 Task: Add an event with the title Third Lunch and Learn: Public Speaking Skills, date ''2024/05/02'', time 11:00and add a description: The team may use predefined quality metrics and measurements to quantitatively assess the quality of project deliverables and processes. These metrics could include defect rates, customer satisfaction surveys, performance benchmarks, or adherence to project timelines and budgets.Mark the tasks as Completed , logged in from the account softage.4@softage.netand send the event invitation to softage.8@softage.net and softage.9@softage.net. Set a reminder for the event Every weekday(Monday to Friday)
Action: Mouse moved to (80, 111)
Screenshot: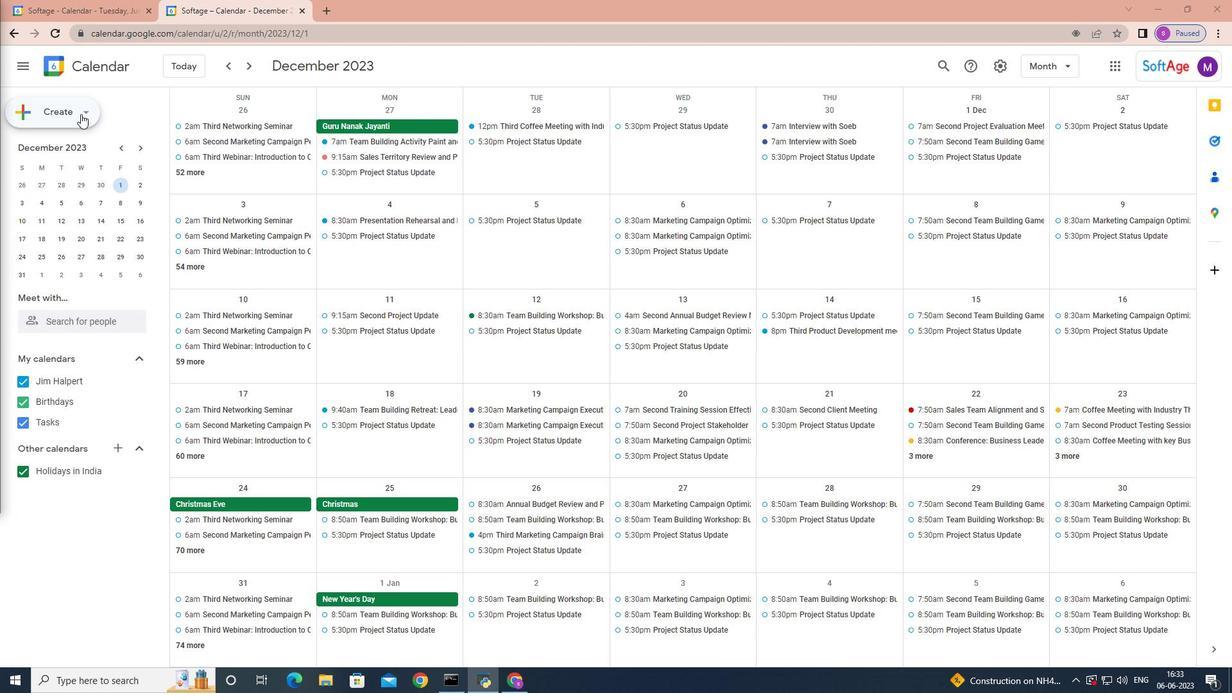 
Action: Mouse pressed left at (80, 111)
Screenshot: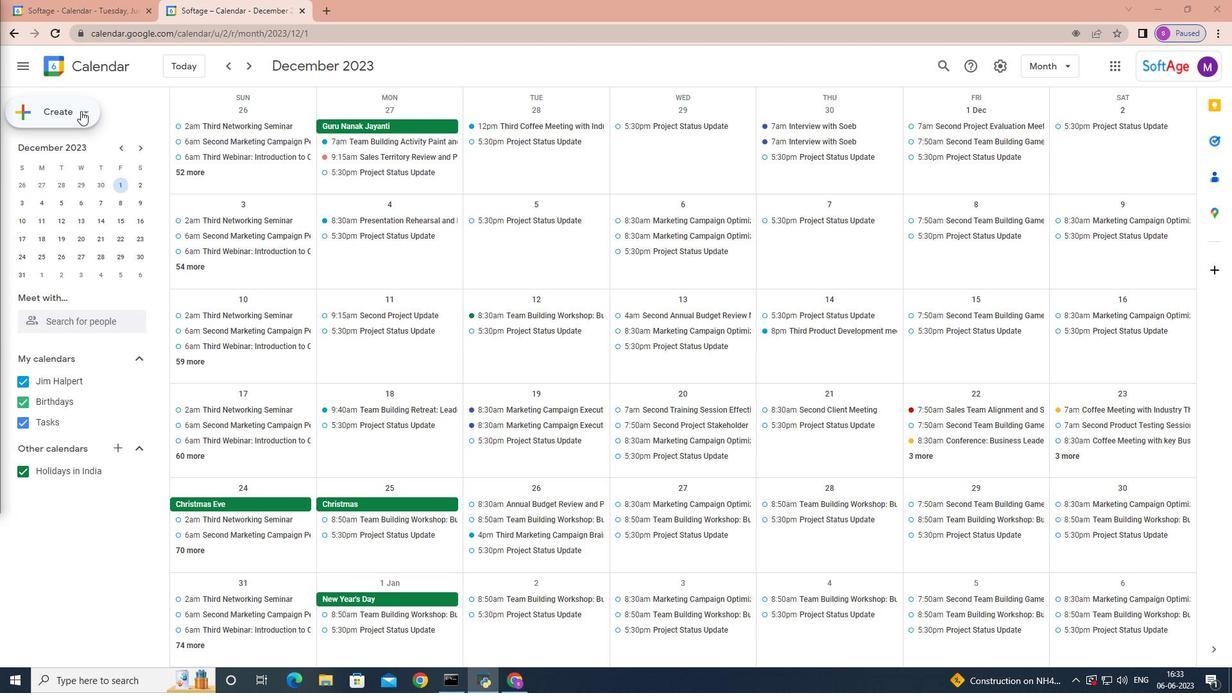 
Action: Mouse moved to (72, 152)
Screenshot: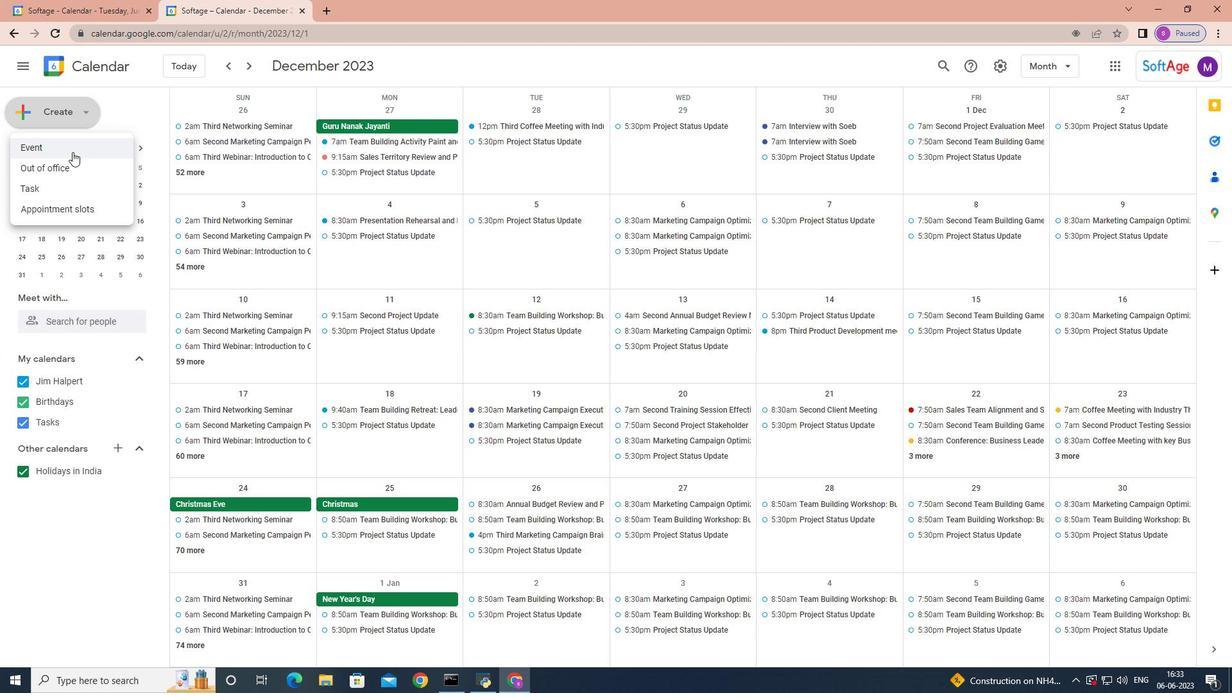 
Action: Mouse pressed left at (72, 152)
Screenshot: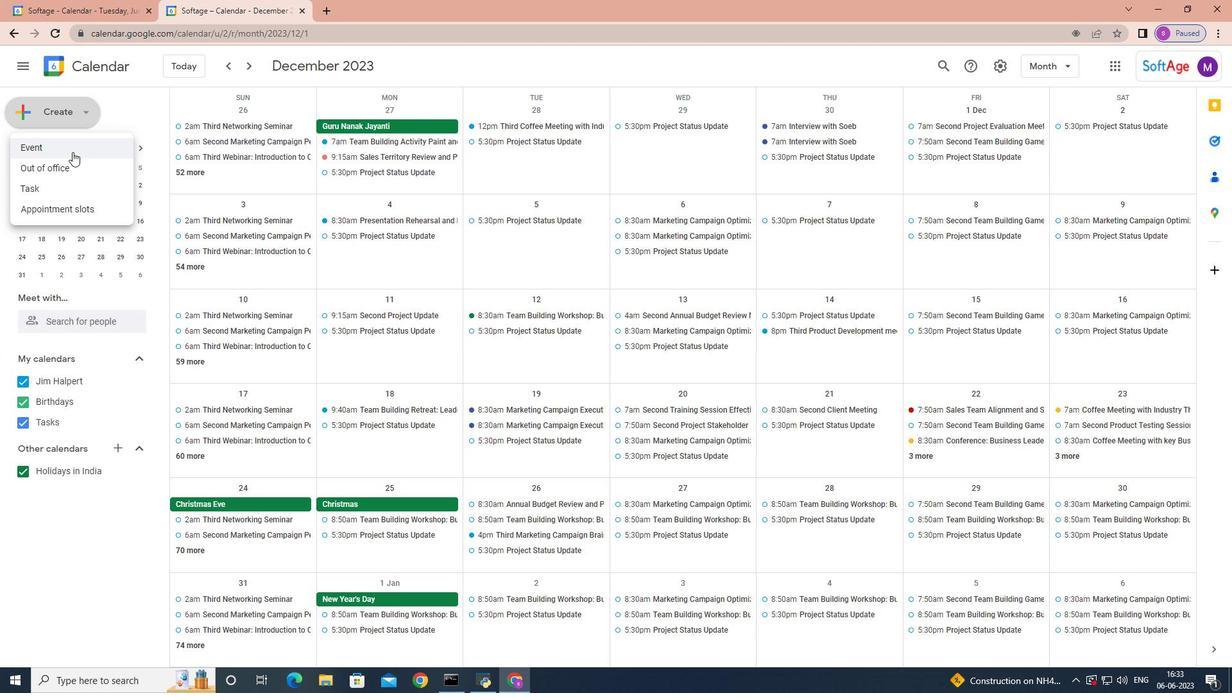 
Action: Mouse moved to (798, 433)
Screenshot: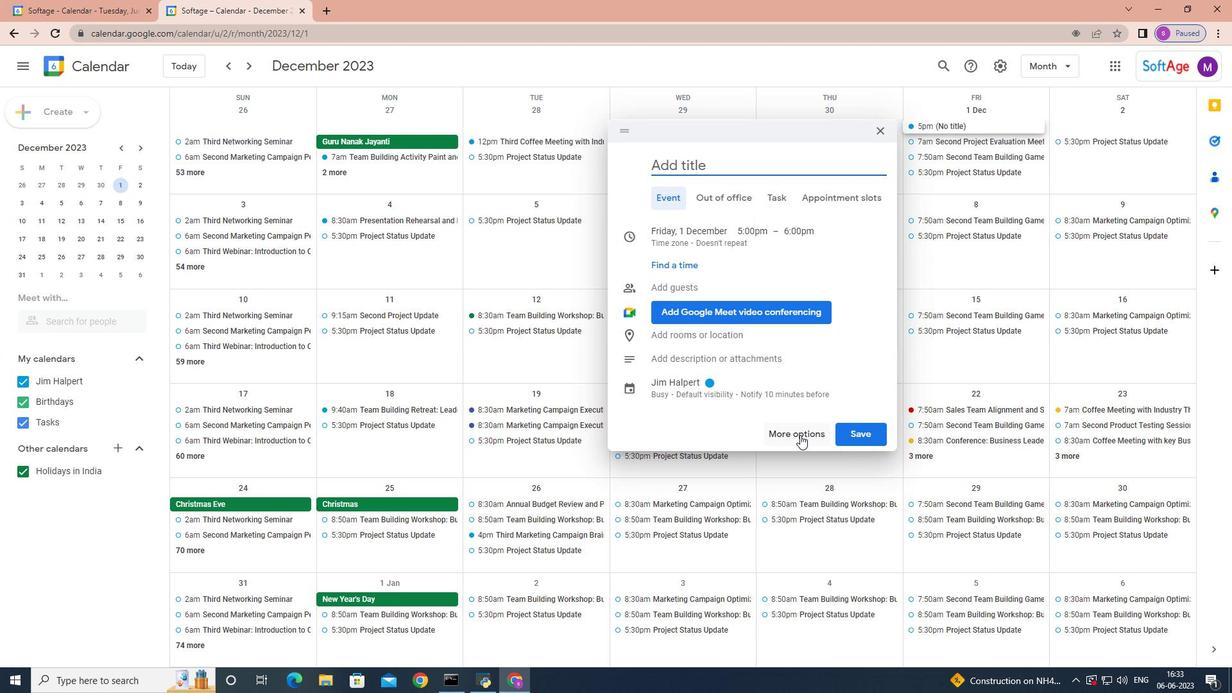 
Action: Mouse pressed left at (798, 433)
Screenshot: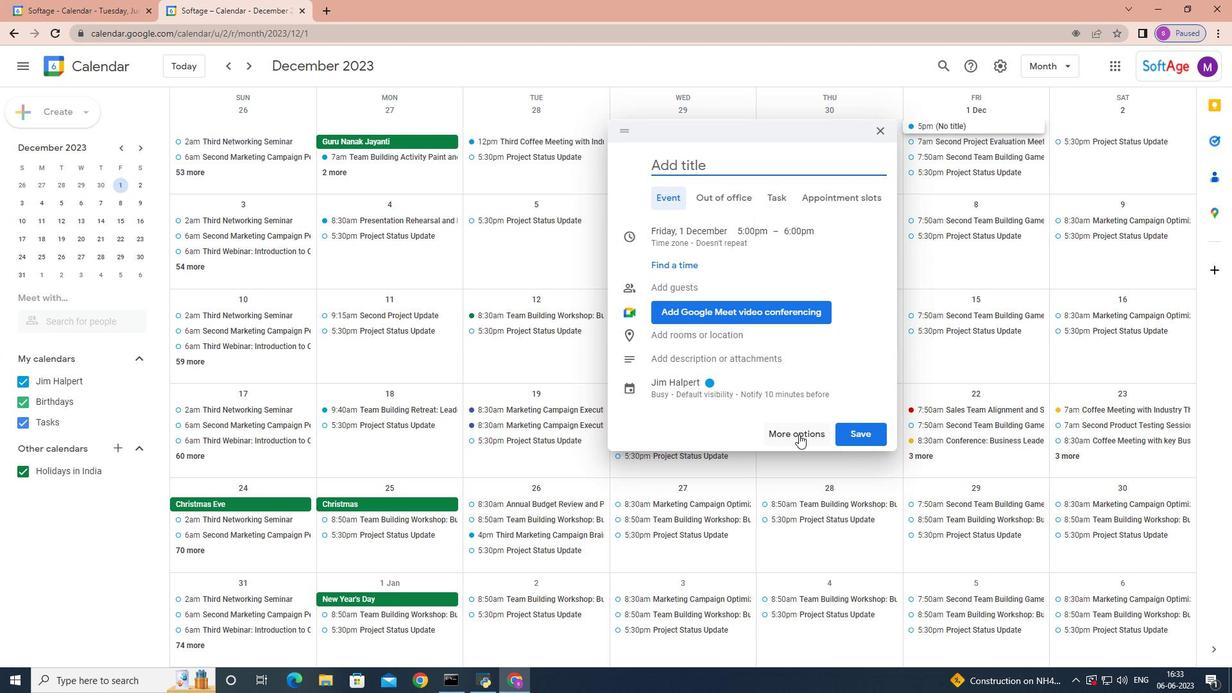 
Action: Key pressed <Key.shift><Key.shift>Third<Key.space><Key.shift>Lunch<Key.space>and<Key.space><Key.shift>Learn<Key.shift>:<Key.space><Key.shift>Public<Key.space><Key.shift>Speaking<Key.space><Key.shift>Skills
Screenshot: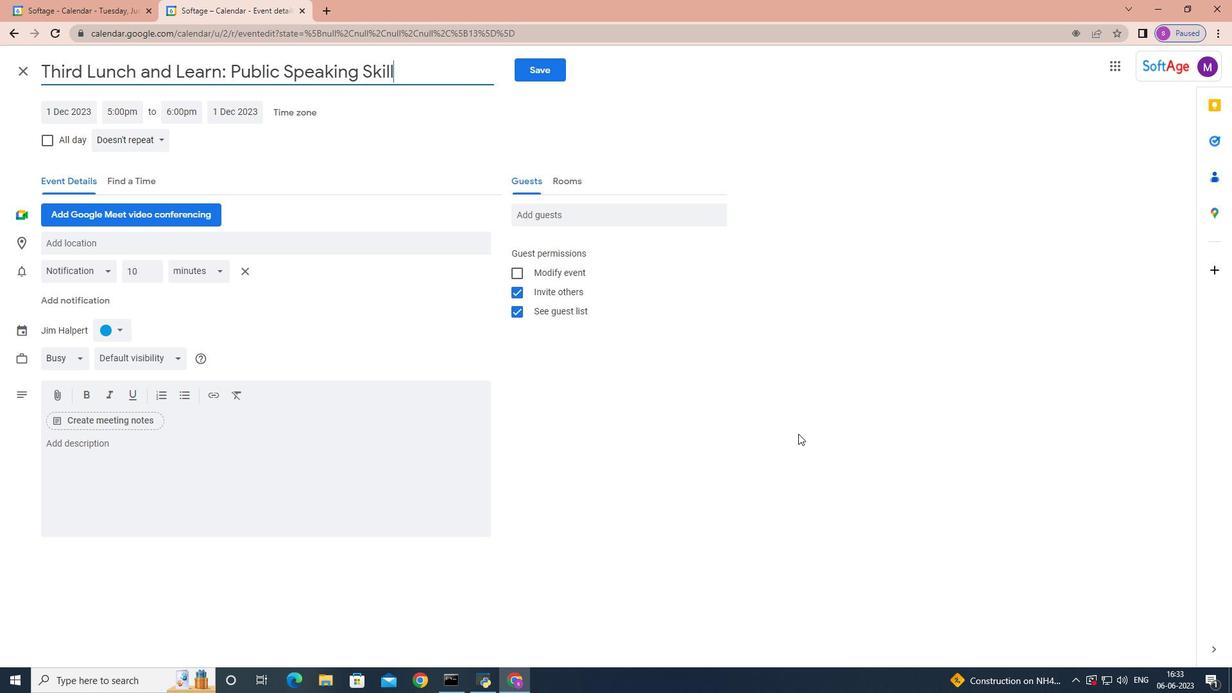 
Action: Mouse moved to (66, 105)
Screenshot: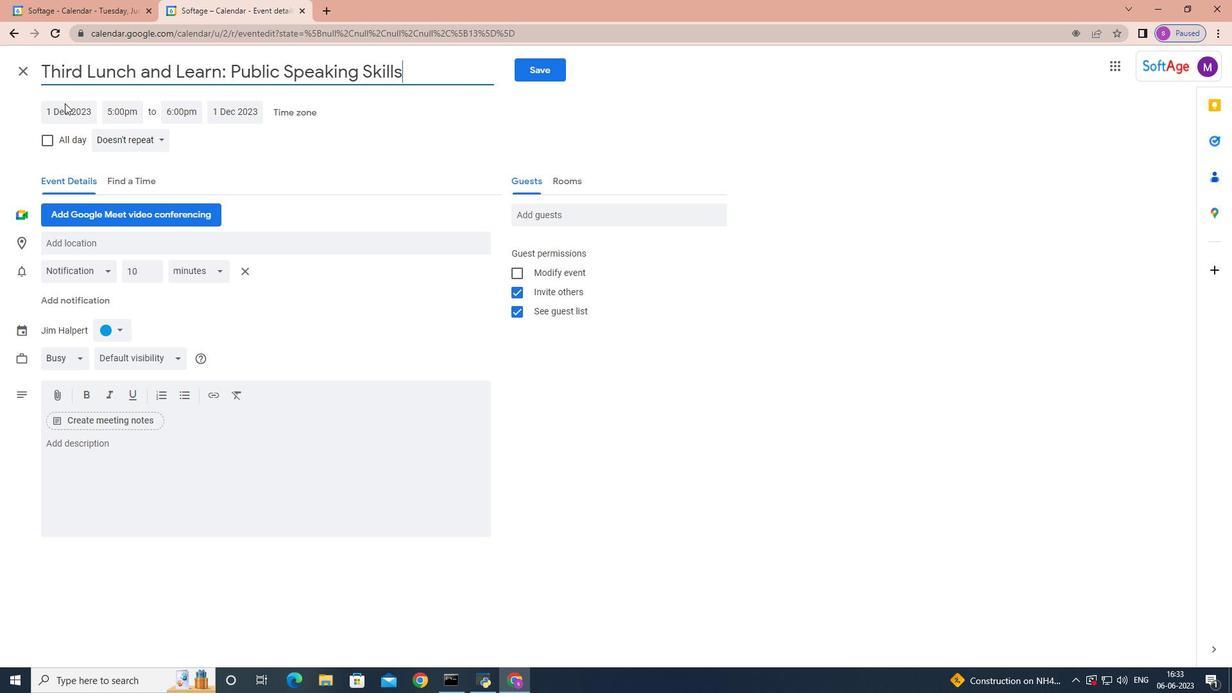 
Action: Mouse pressed left at (66, 105)
Screenshot: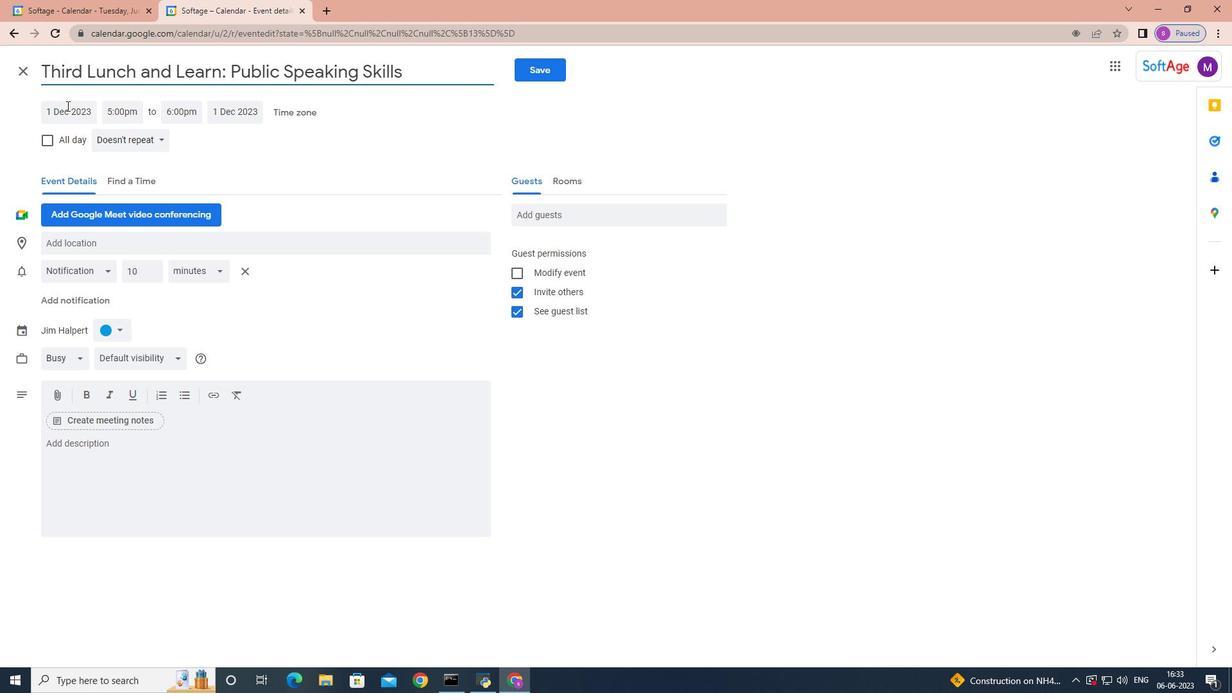 
Action: Mouse moved to (207, 139)
Screenshot: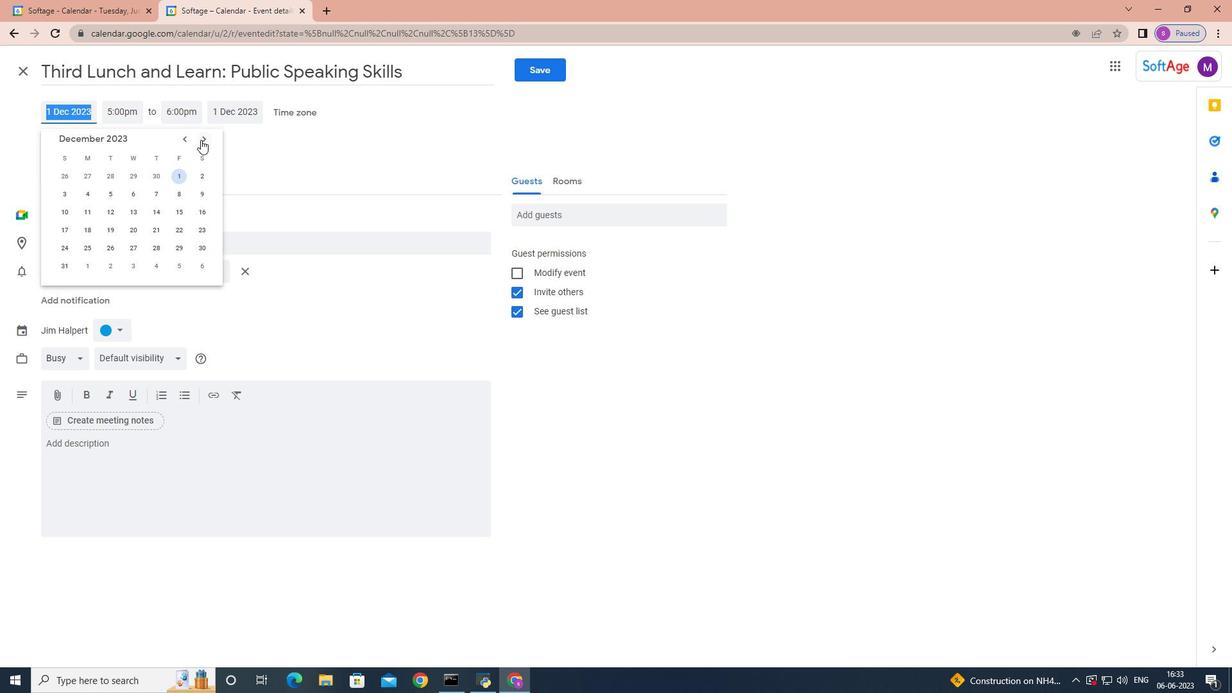 
Action: Mouse pressed left at (207, 139)
Screenshot: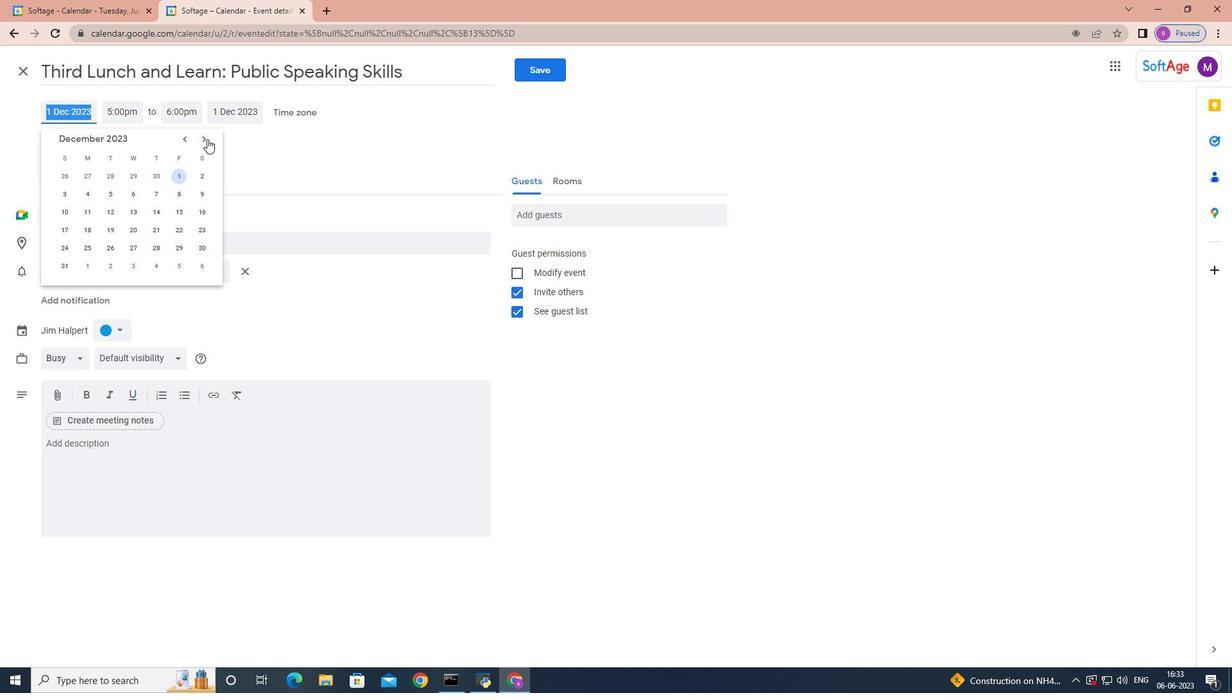 
Action: Mouse pressed left at (207, 139)
Screenshot: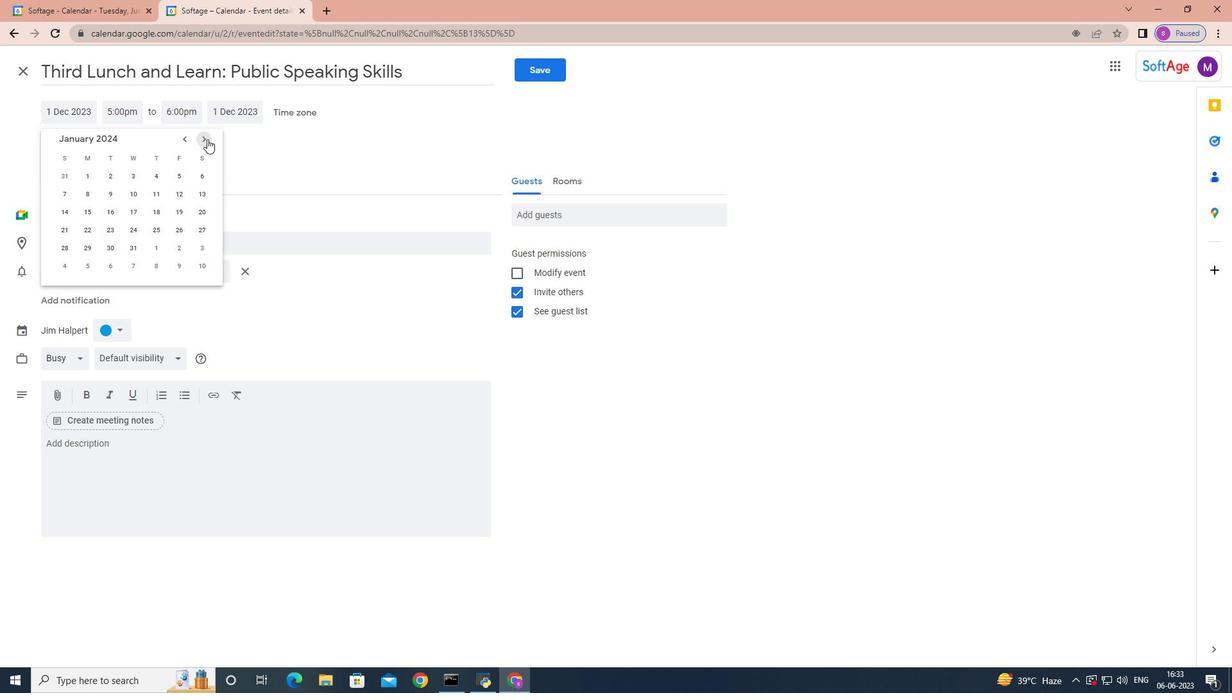 
Action: Mouse pressed left at (207, 139)
Screenshot: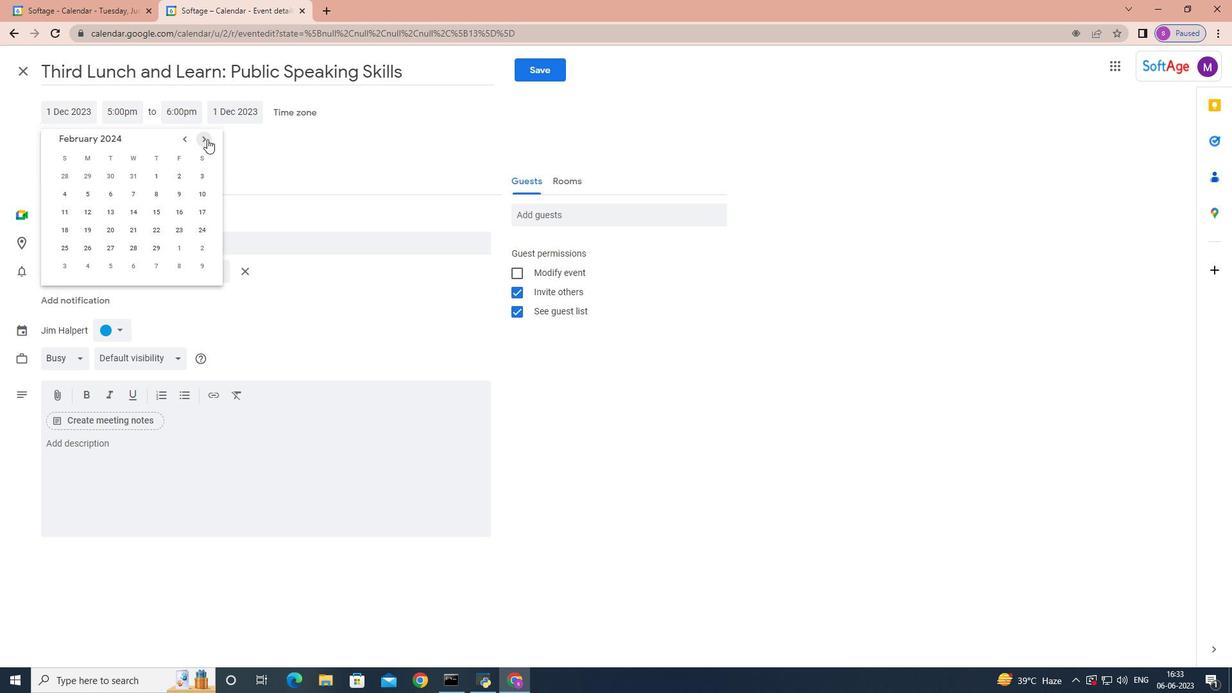 
Action: Mouse pressed left at (207, 139)
Screenshot: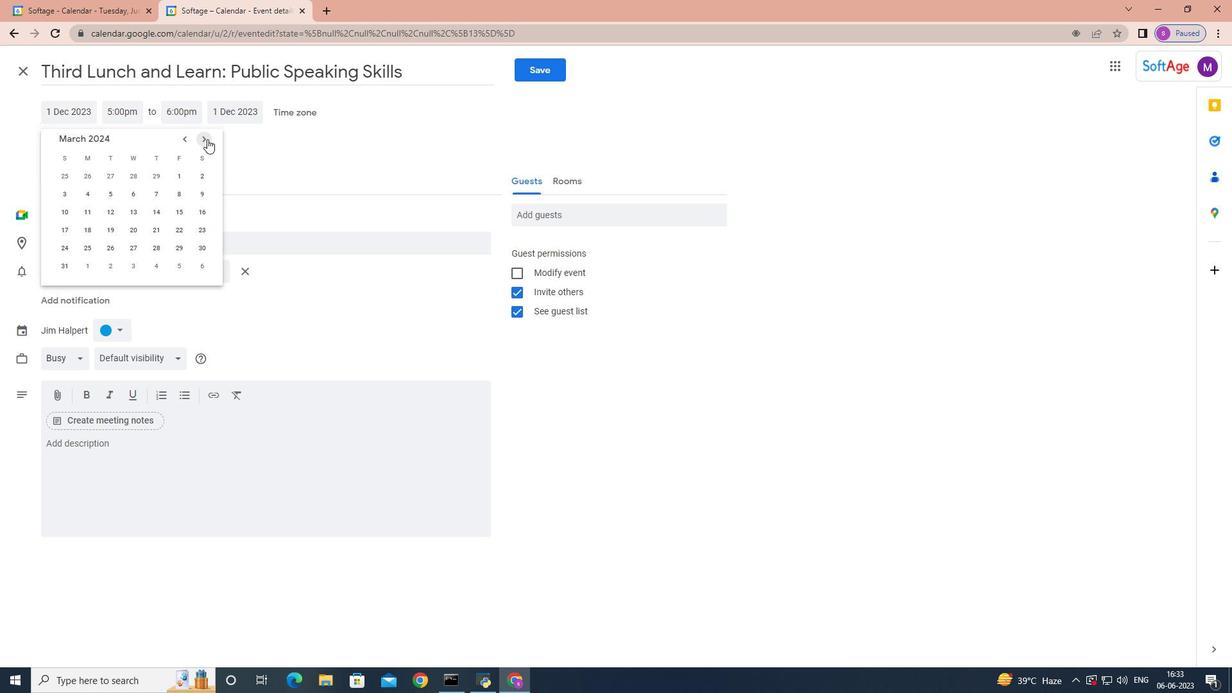 
Action: Mouse pressed left at (207, 139)
Screenshot: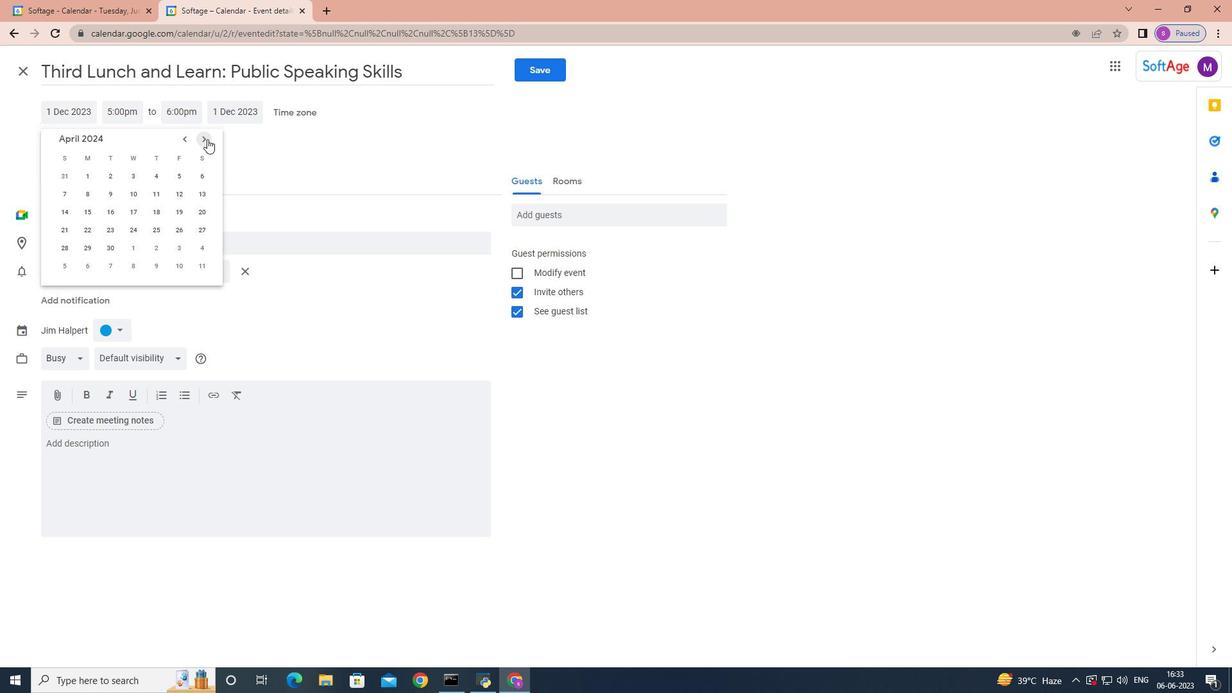 
Action: Mouse moved to (158, 178)
Screenshot: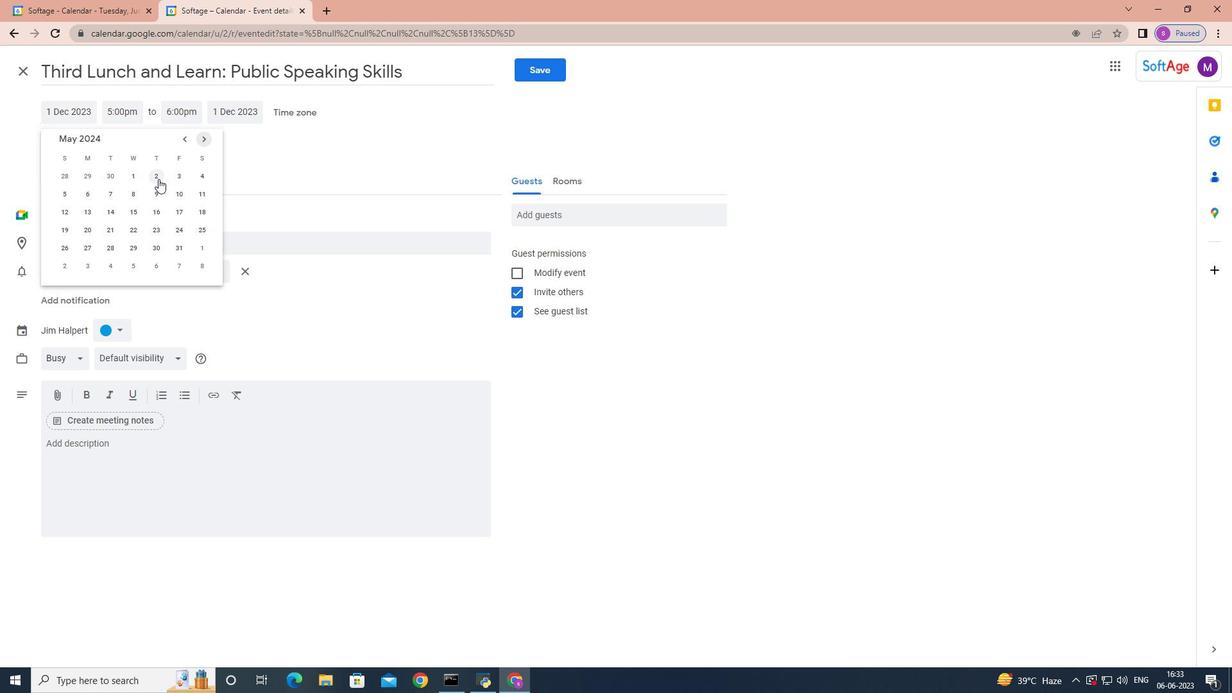 
Action: Mouse pressed left at (158, 178)
Screenshot: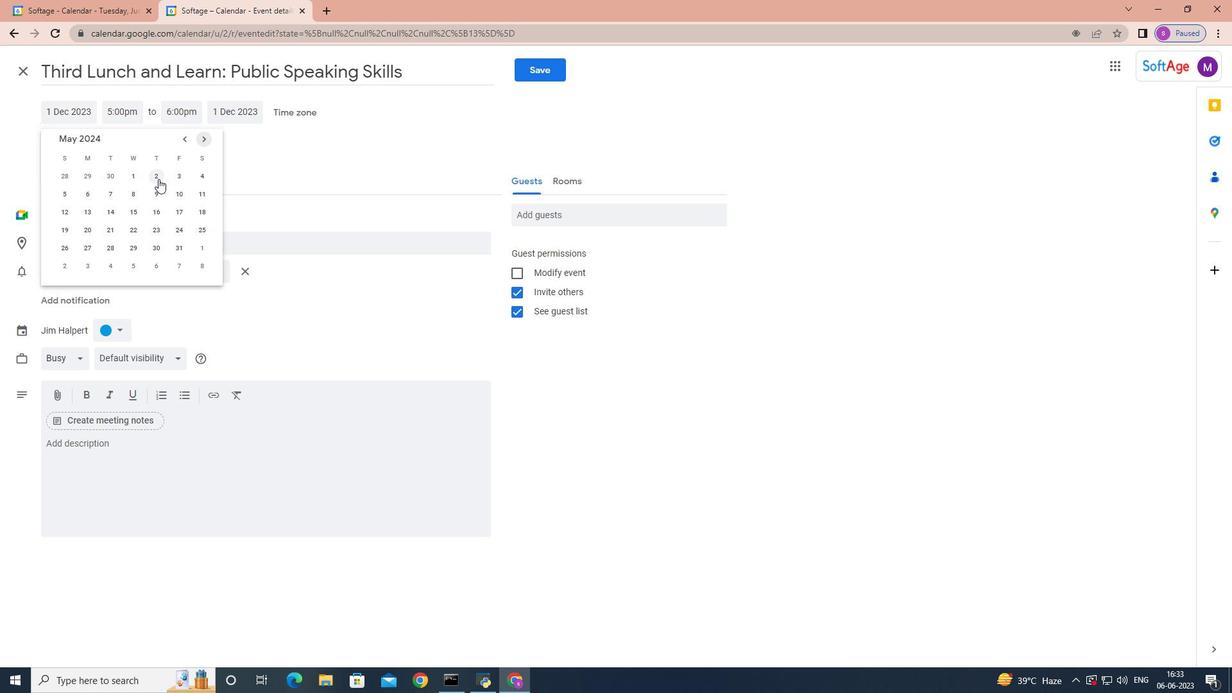 
Action: Mouse moved to (133, 111)
Screenshot: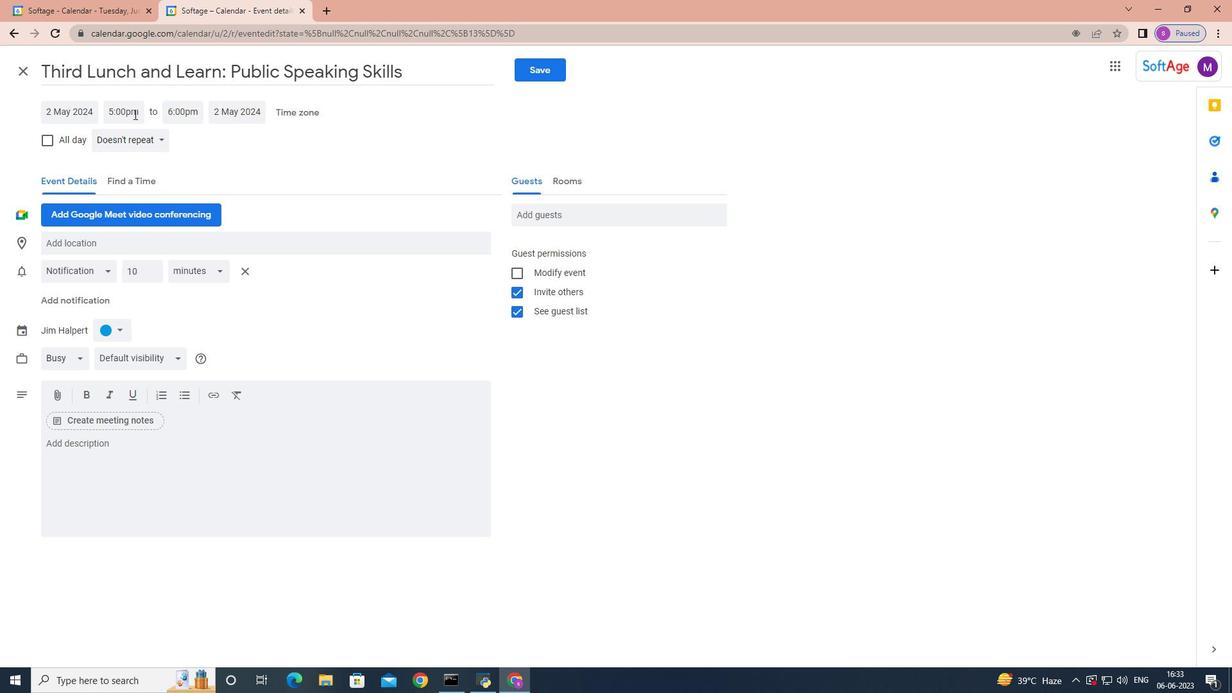 
Action: Mouse pressed left at (133, 111)
Screenshot: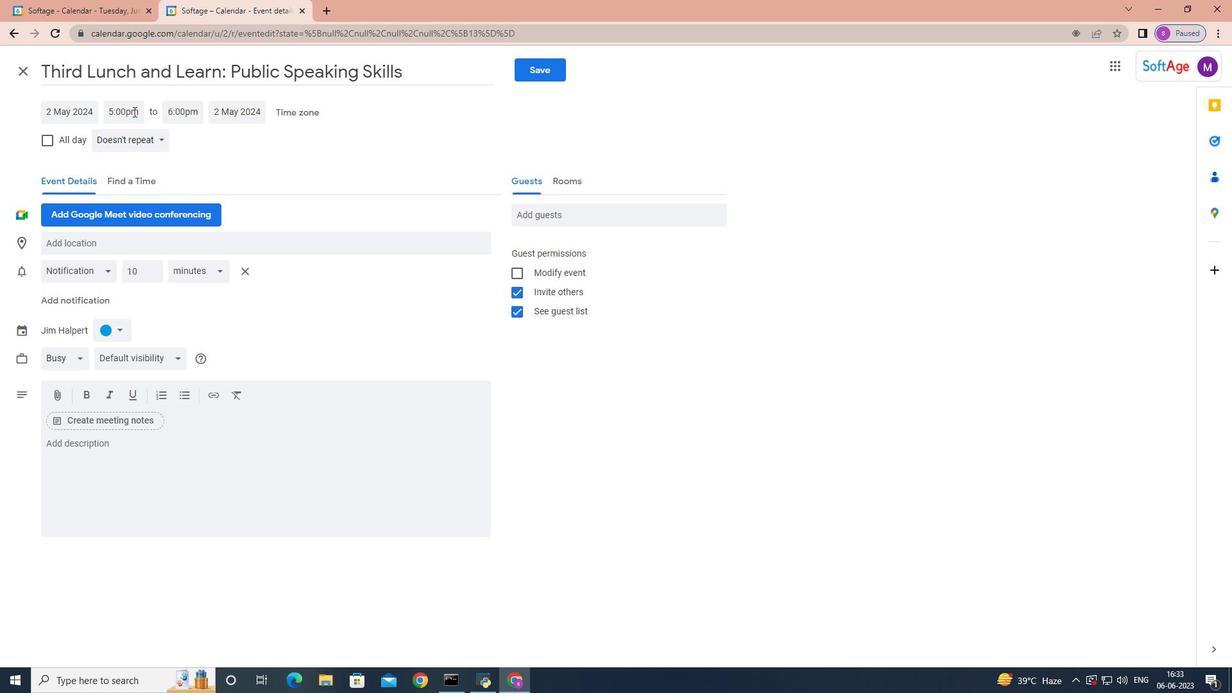 
Action: Mouse moved to (154, 175)
Screenshot: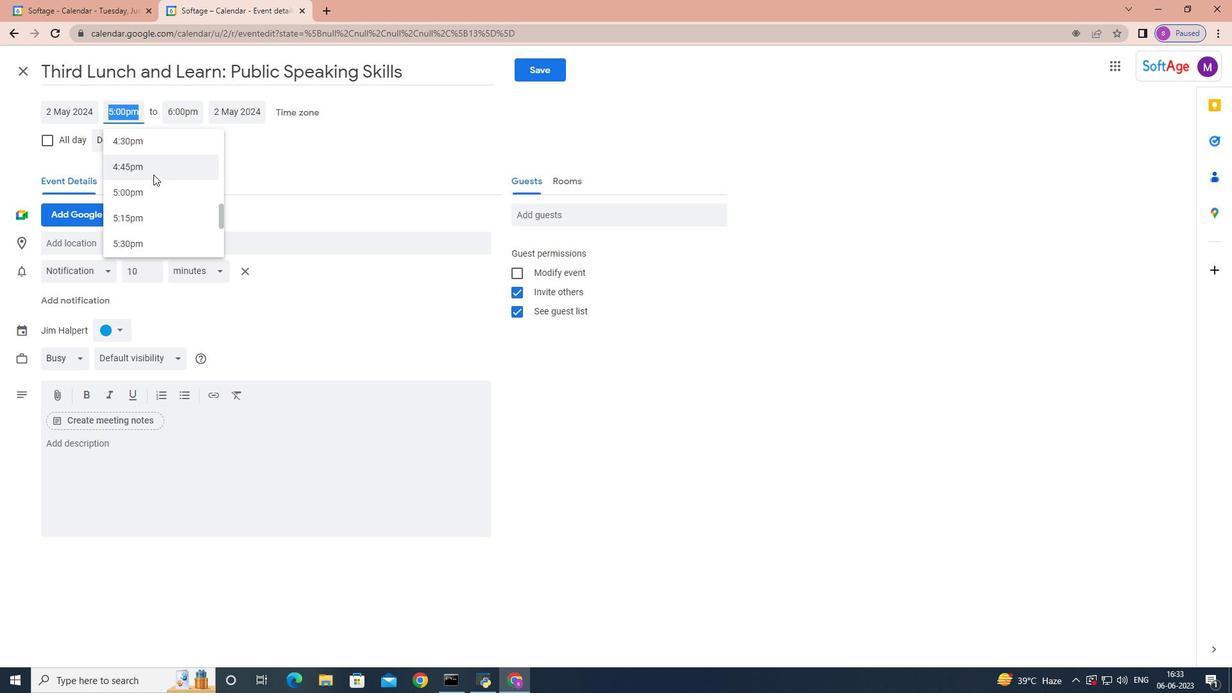 
Action: Mouse scrolled (154, 175) with delta (0, 0)
Screenshot: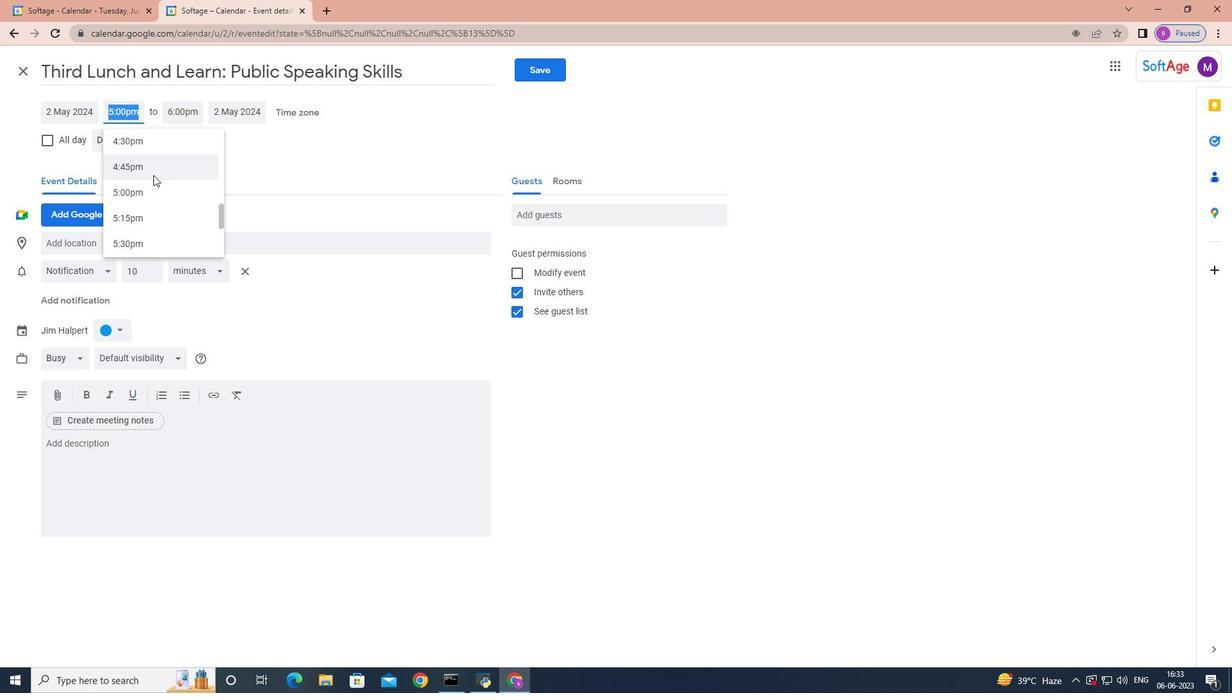
Action: Mouse scrolled (154, 175) with delta (0, 0)
Screenshot: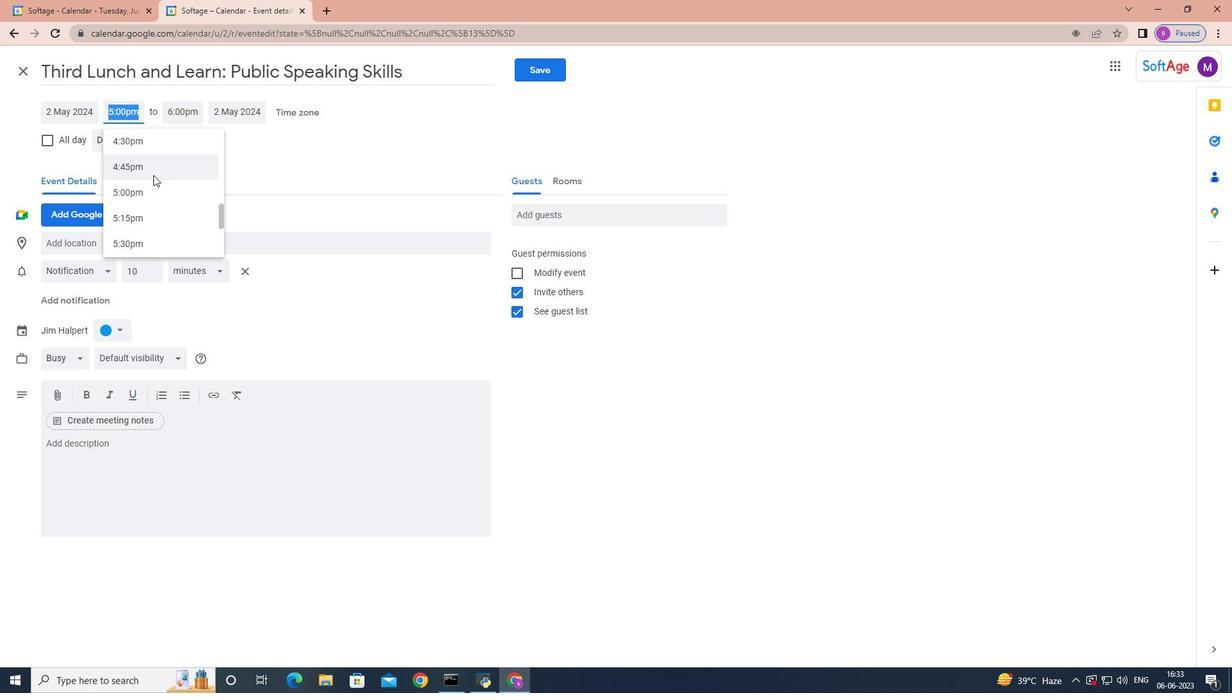 
Action: Mouse scrolled (154, 175) with delta (0, 0)
Screenshot: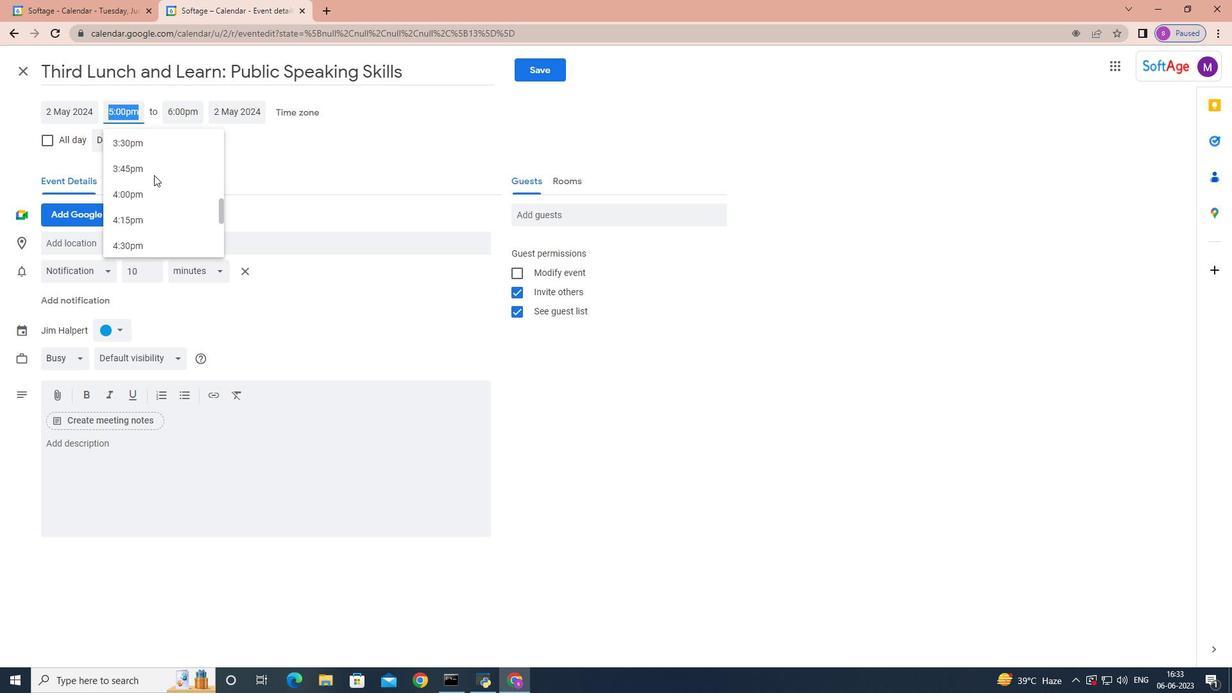 
Action: Mouse scrolled (154, 175) with delta (0, 0)
Screenshot: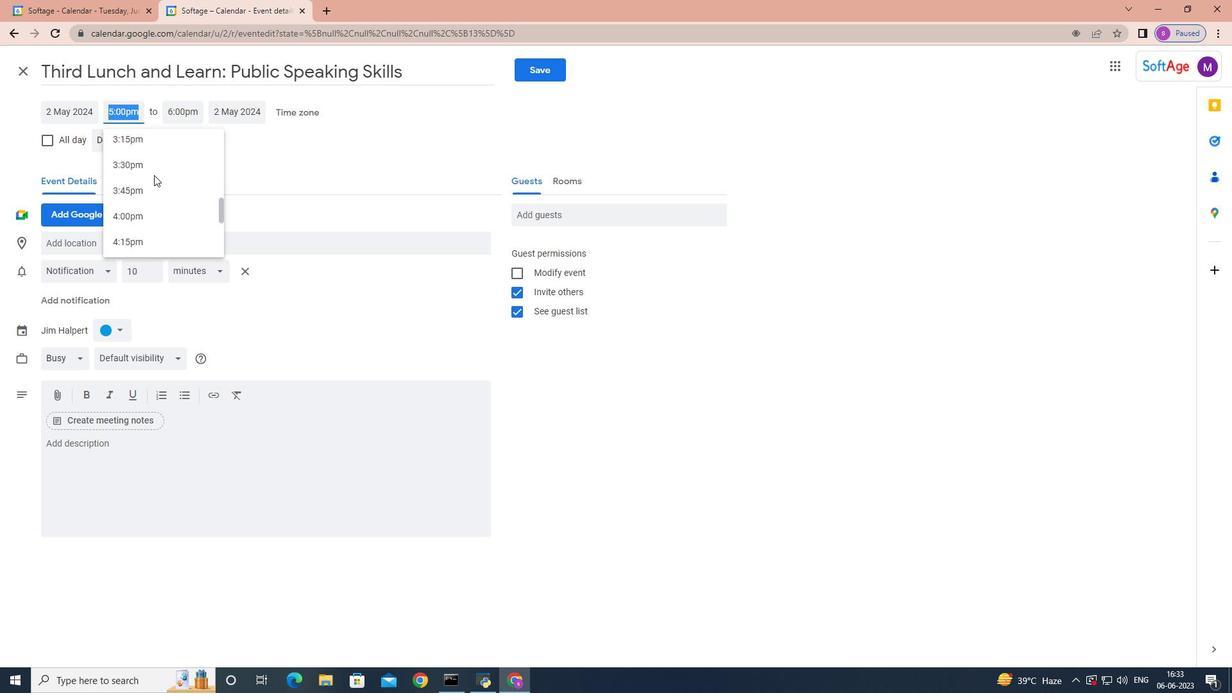 
Action: Mouse scrolled (154, 175) with delta (0, 0)
Screenshot: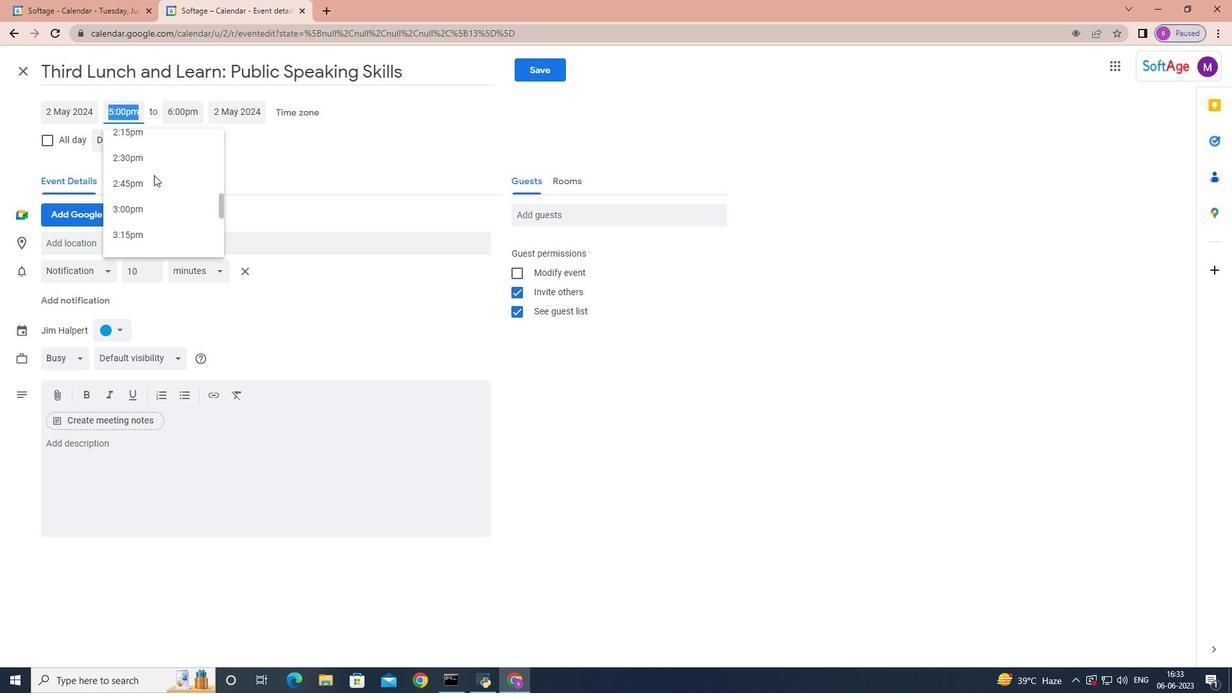 
Action: Mouse scrolled (154, 175) with delta (0, 0)
Screenshot: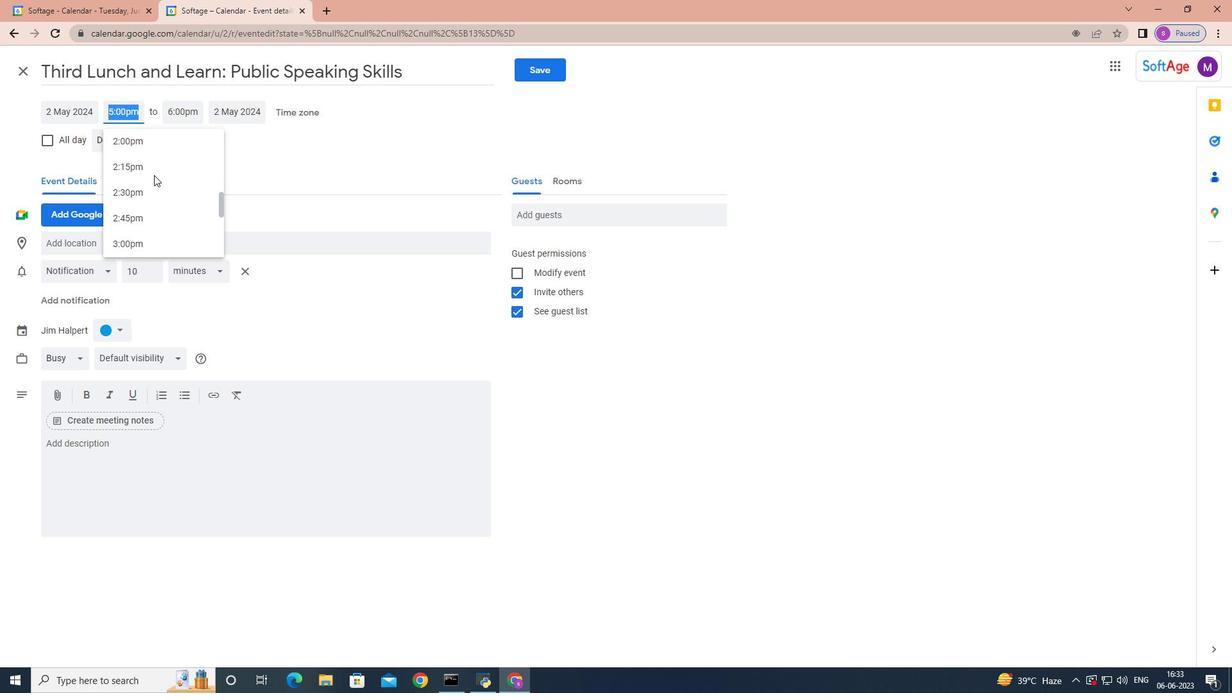 
Action: Mouse scrolled (154, 175) with delta (0, 0)
Screenshot: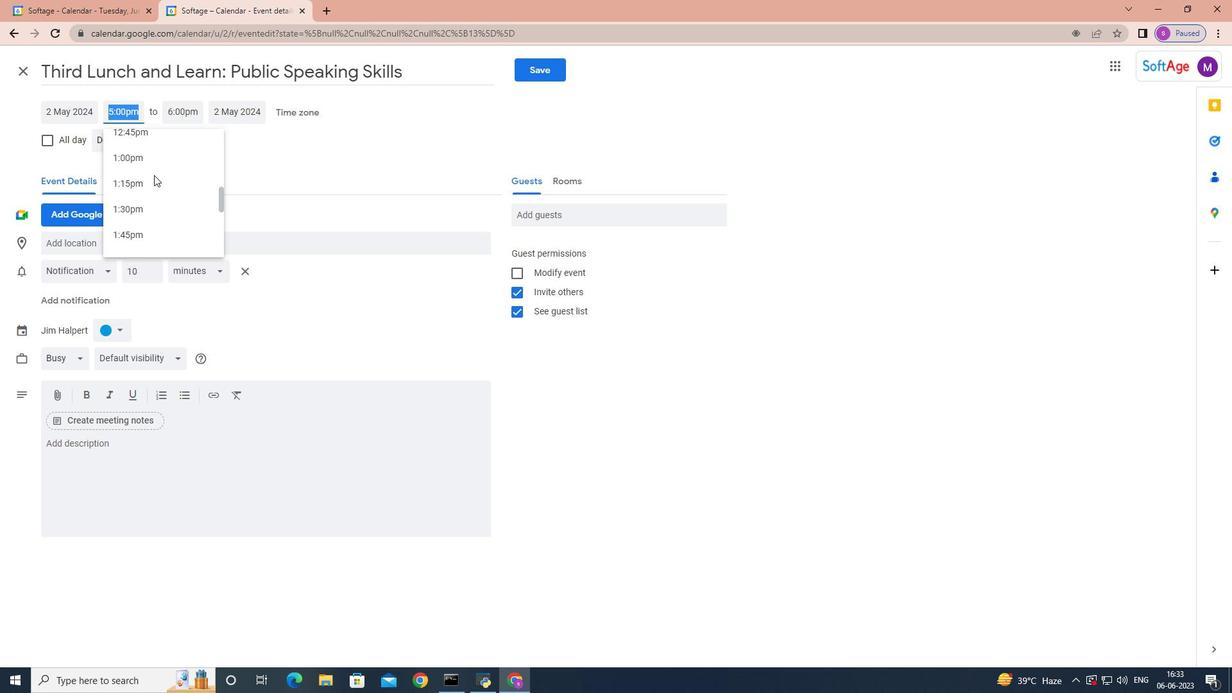 
Action: Mouse scrolled (154, 175) with delta (0, 0)
Screenshot: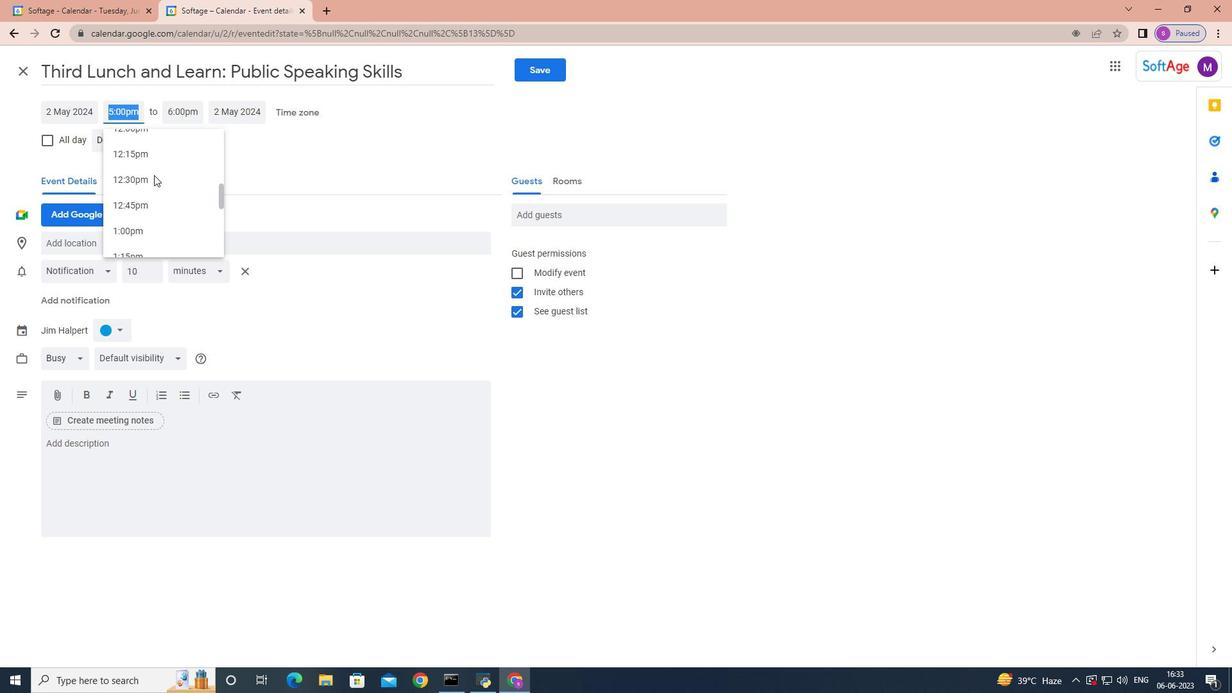 
Action: Mouse scrolled (154, 175) with delta (0, 0)
Screenshot: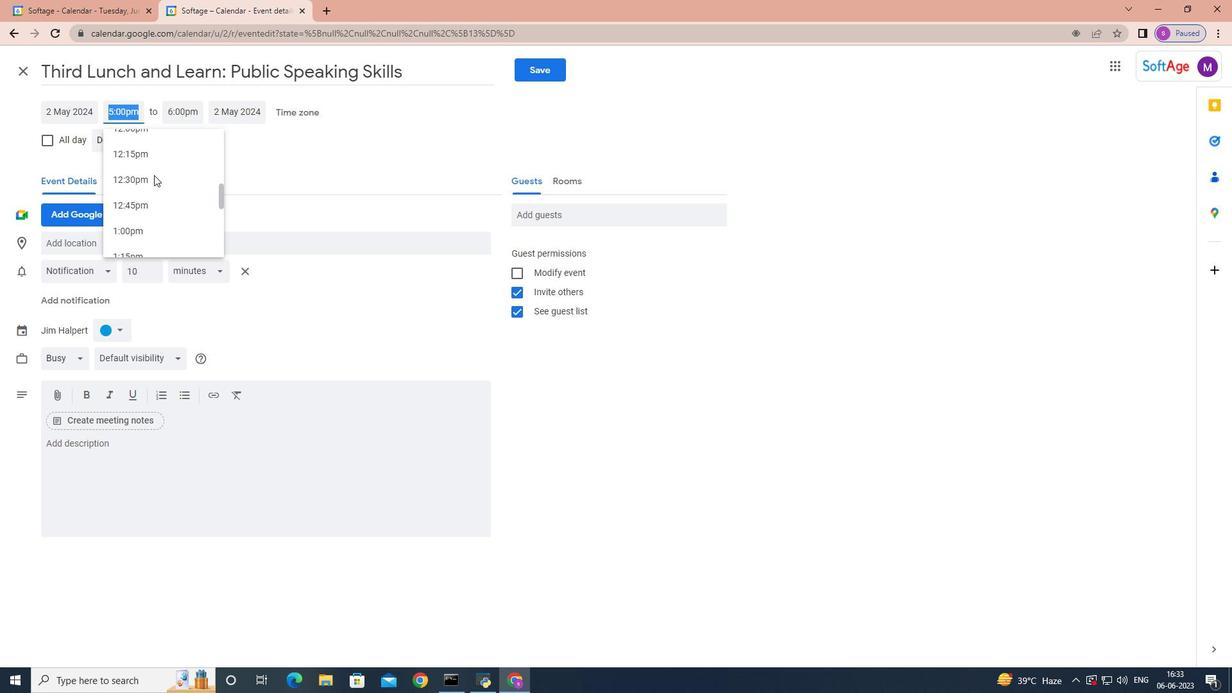 
Action: Mouse moved to (158, 157)
Screenshot: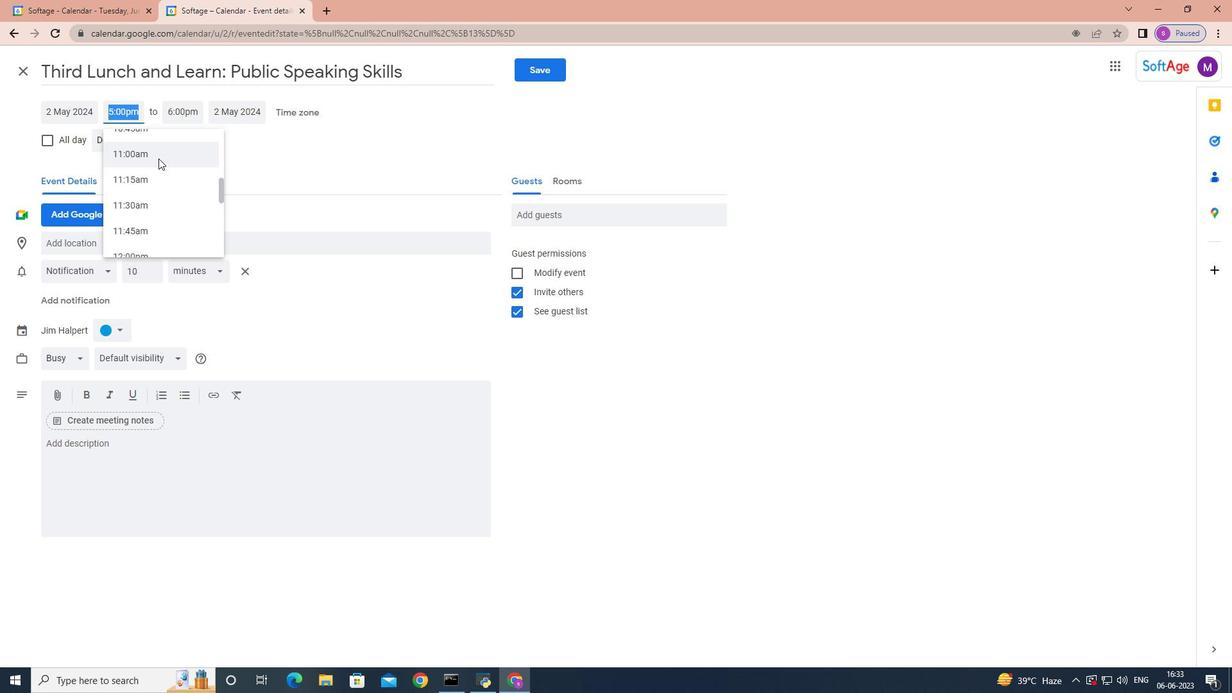
Action: Mouse pressed left at (158, 157)
Screenshot: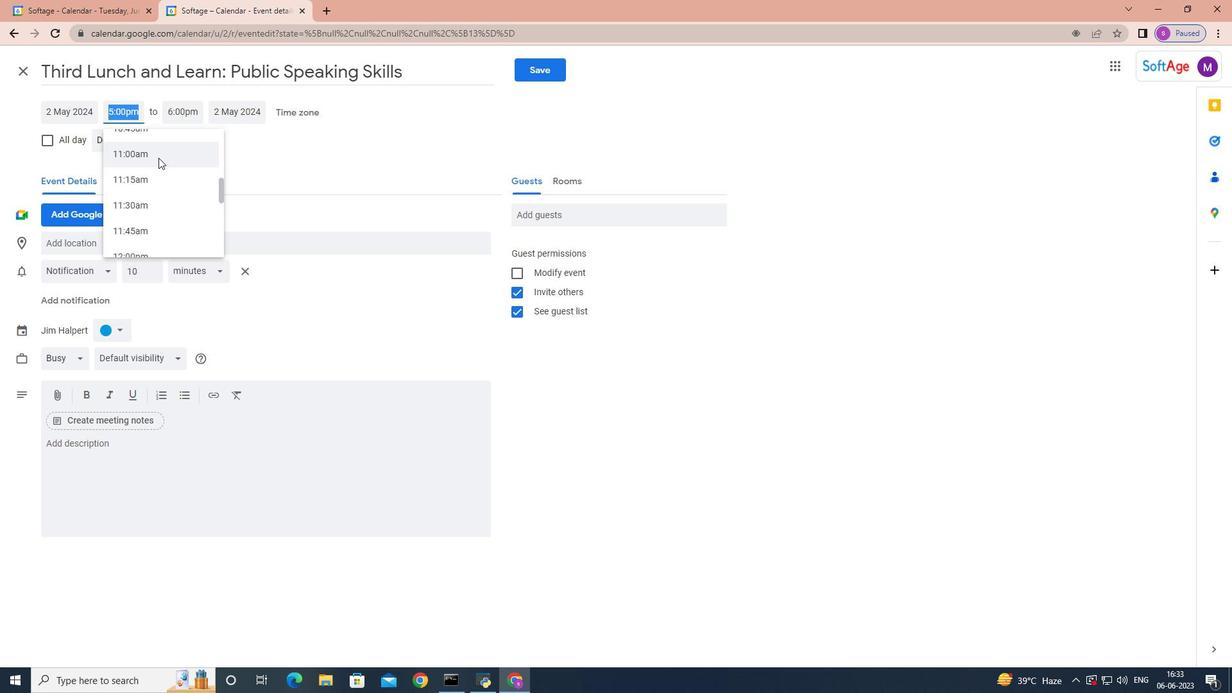 
Action: Mouse moved to (121, 450)
Screenshot: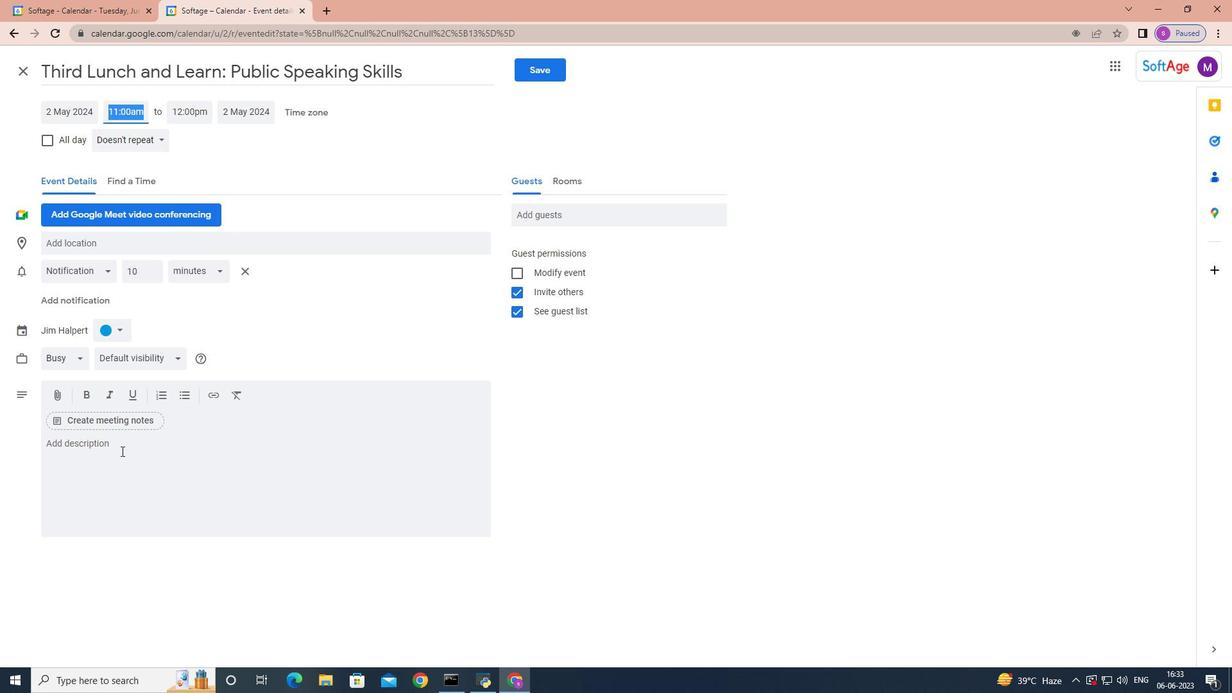 
Action: Mouse pressed left at (121, 450)
Screenshot: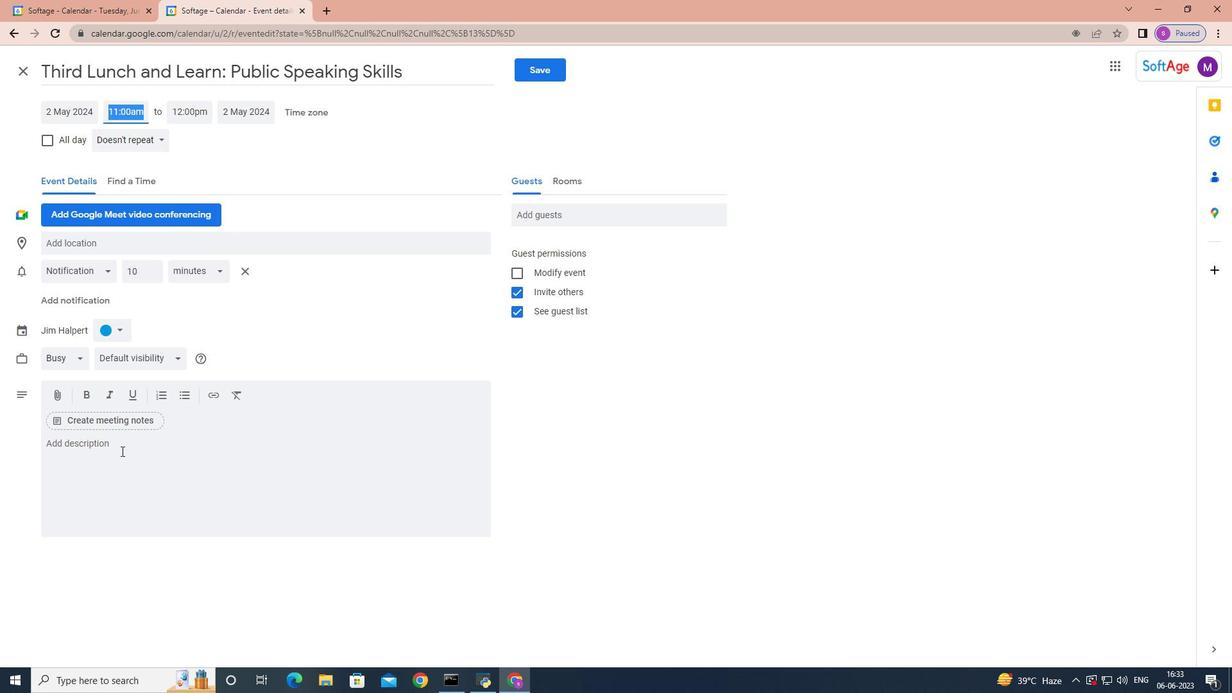 
Action: Mouse moved to (122, 450)
Screenshot: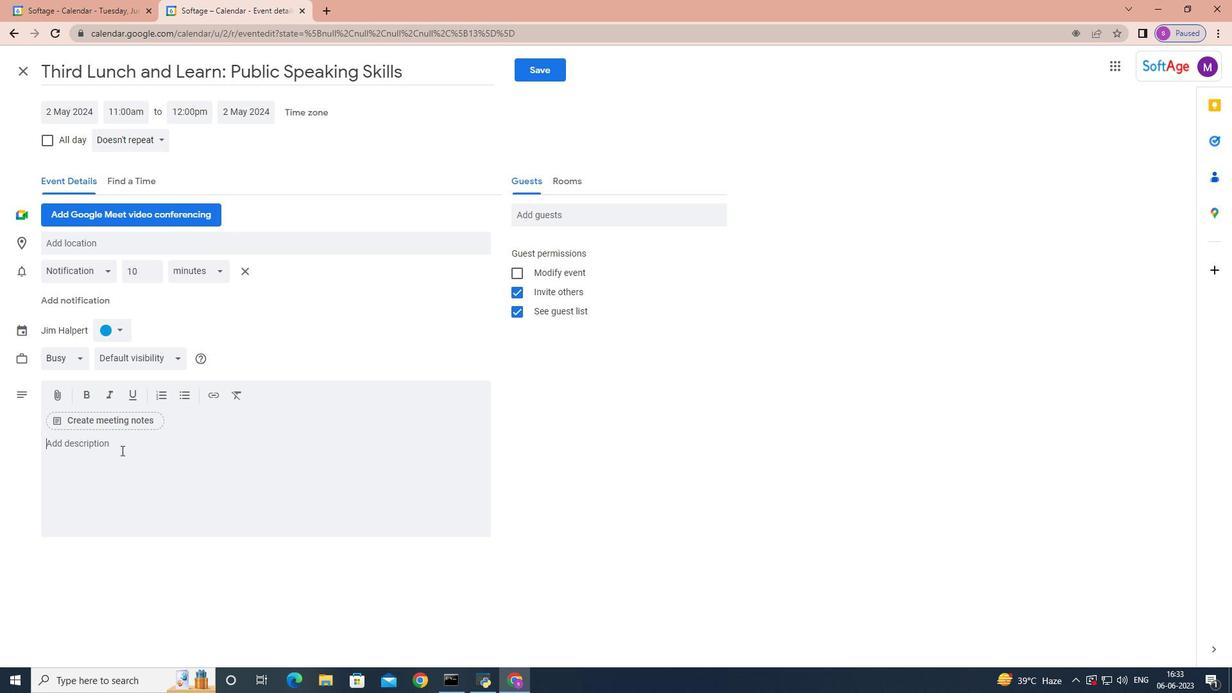 
Action: Key pressed <Key.shift>The<Key.space>team<Key.space>may<Key.space>use<Key.space>predefined<Key.space>quality<Key.space>metrics<Key.space>and<Key.space>measurements<Key.space>ton<Key.space><Key.backspace><Key.backspace><Key.space>quantitatively<Key.space>assess<Key.space>the<Key.space>quality<Key.space>of<Key.space>project<Key.space>deliverables<Key.space>and<Key.space>processes.<Key.space><Key.shift>Thes<Key.space><Key.backspace><Key.backspace>se<Key.space>metrics<Key.space>could<Key.space>include<Key.space>deg<Key.backspace>fect<Key.space>t<Key.backspace>rates,<Key.space>customer<Key.space>satisfaction<Key.space>surve<Key.backspace><Key.backspace>y<Key.backspace>veys,<Key.space>performance<Key.space>benchmarks,<Key.space>or<Key.space>adherence<Key.space>to<Key.space>project<Key.space>timelines<Key.space>and<Key.space>budgets<Key.space><Key.backspace>.
Screenshot: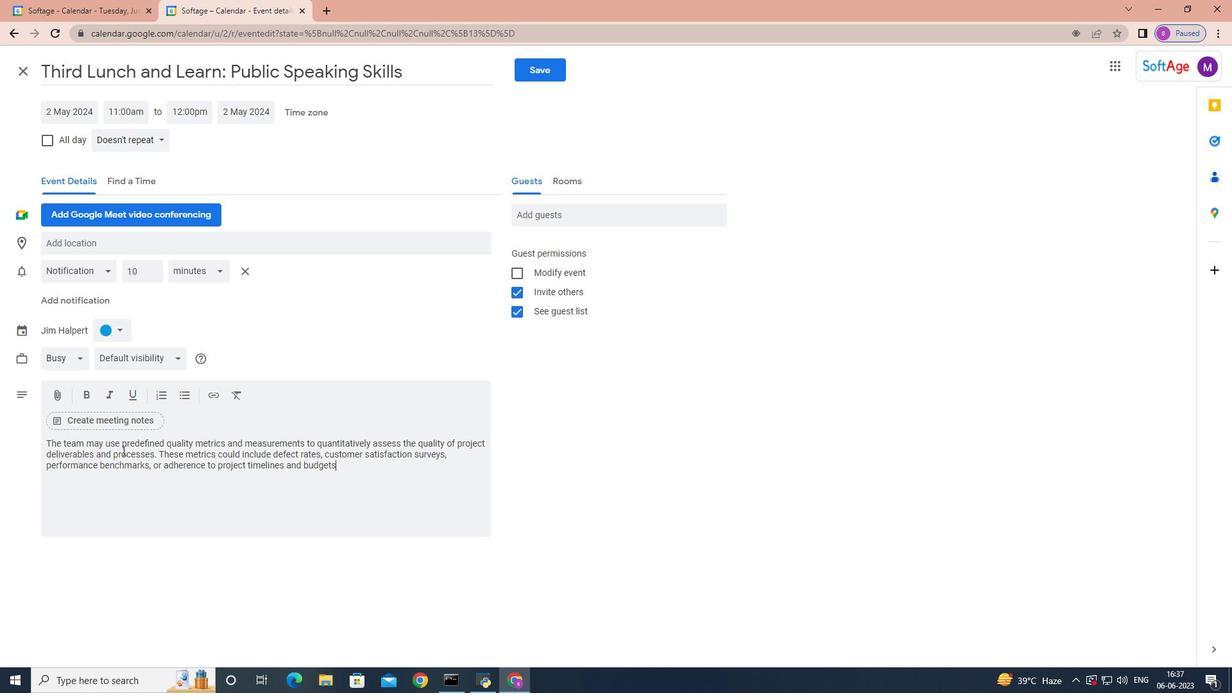 
Action: Mouse moved to (555, 210)
Screenshot: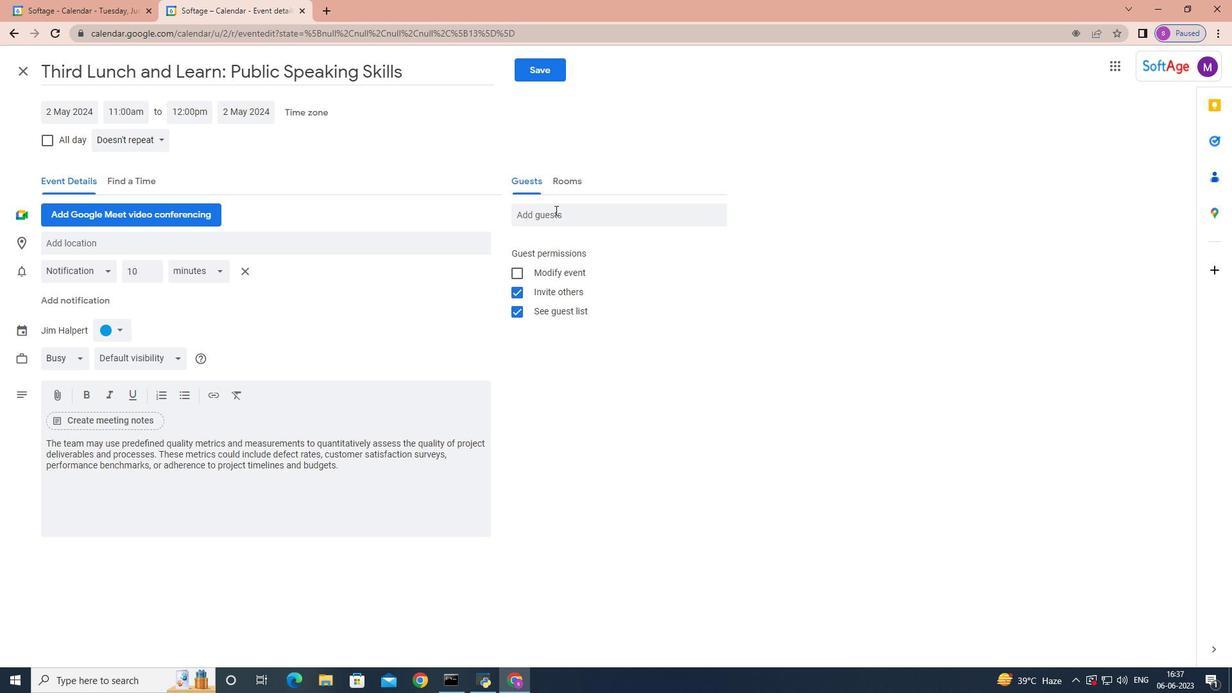 
Action: Mouse pressed left at (555, 210)
Screenshot: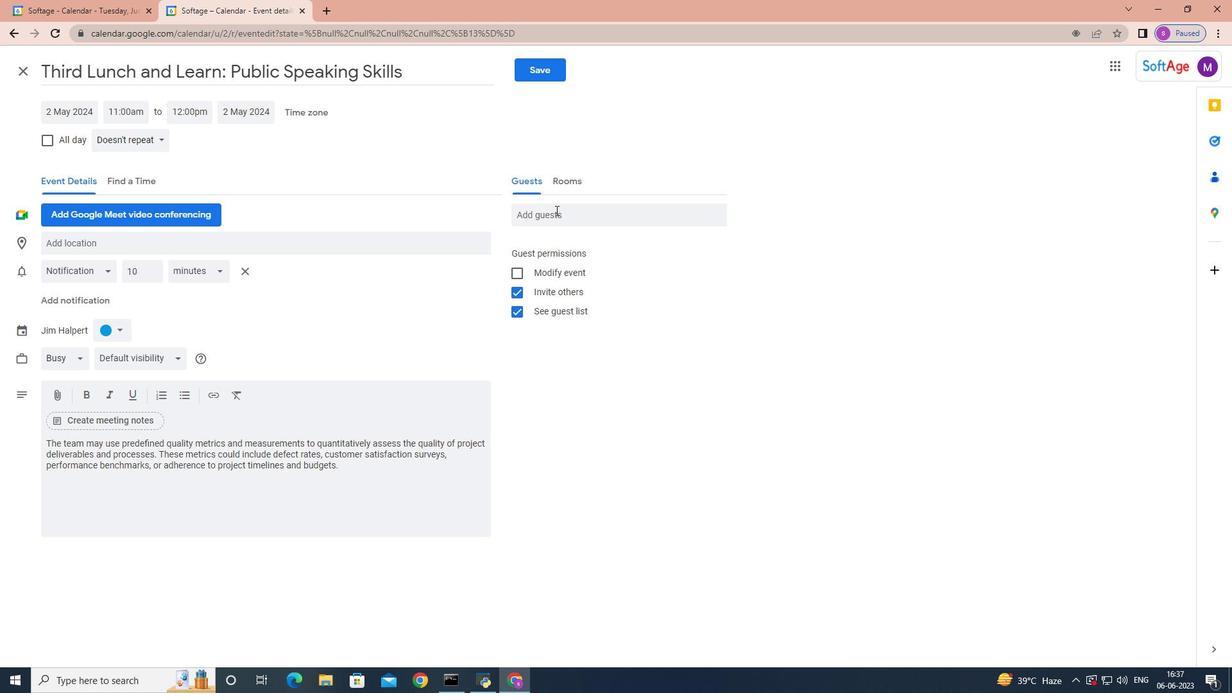 
Action: Key pressed softage.8
Screenshot: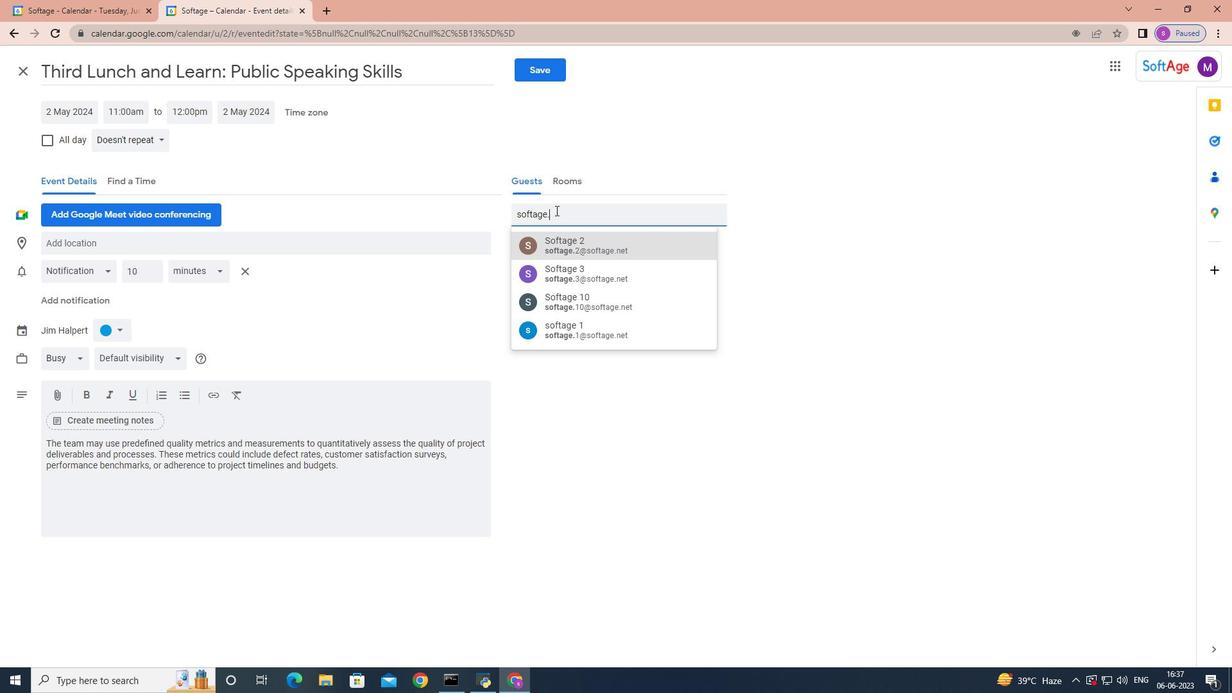 
Action: Mouse moved to (577, 236)
Screenshot: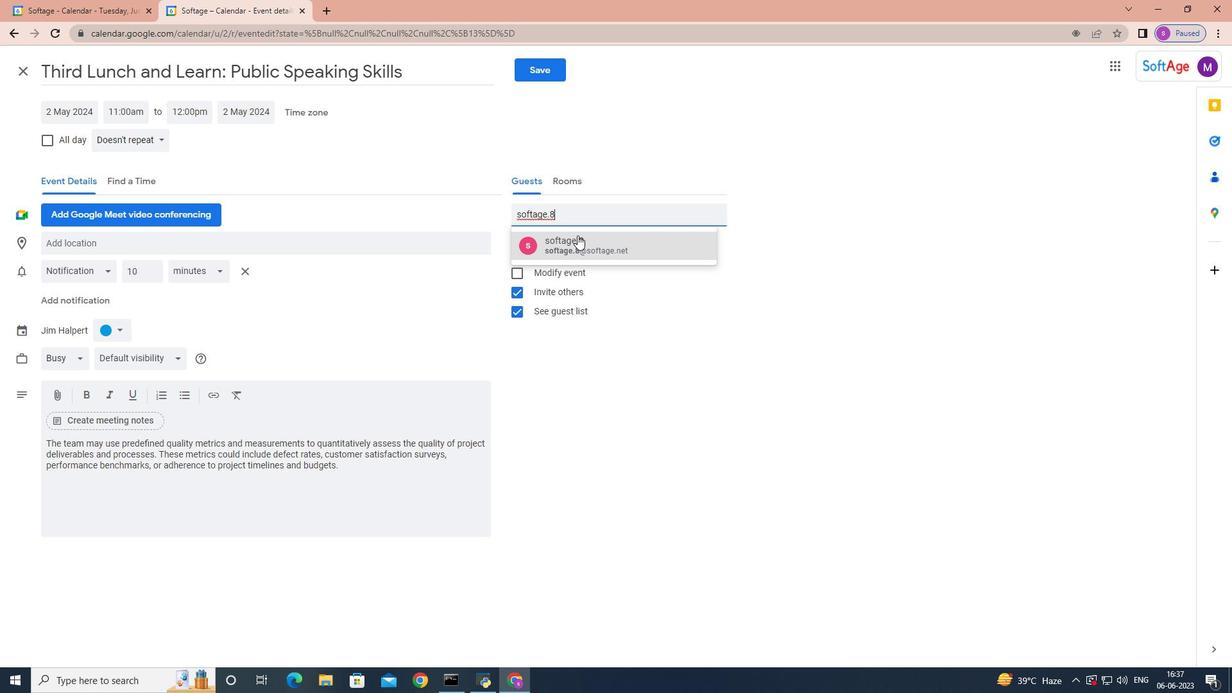 
Action: Mouse pressed left at (577, 236)
Screenshot: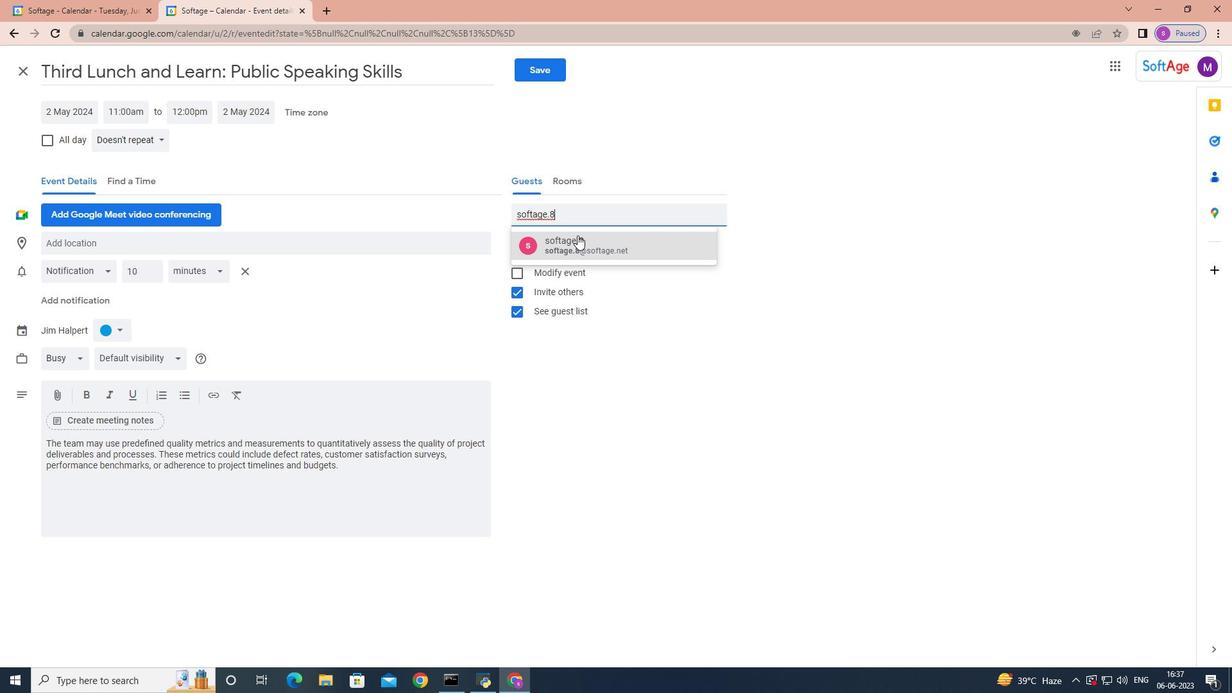 
Action: Key pressed softage.9
Screenshot: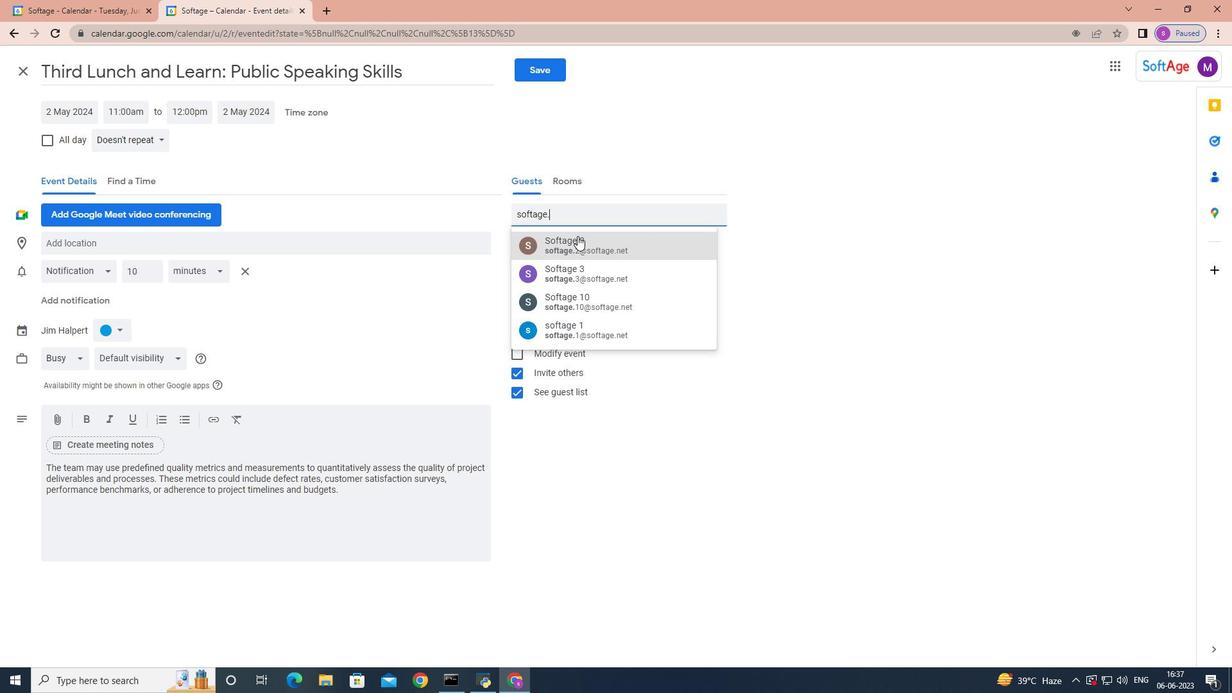 
Action: Mouse pressed left at (577, 236)
Screenshot: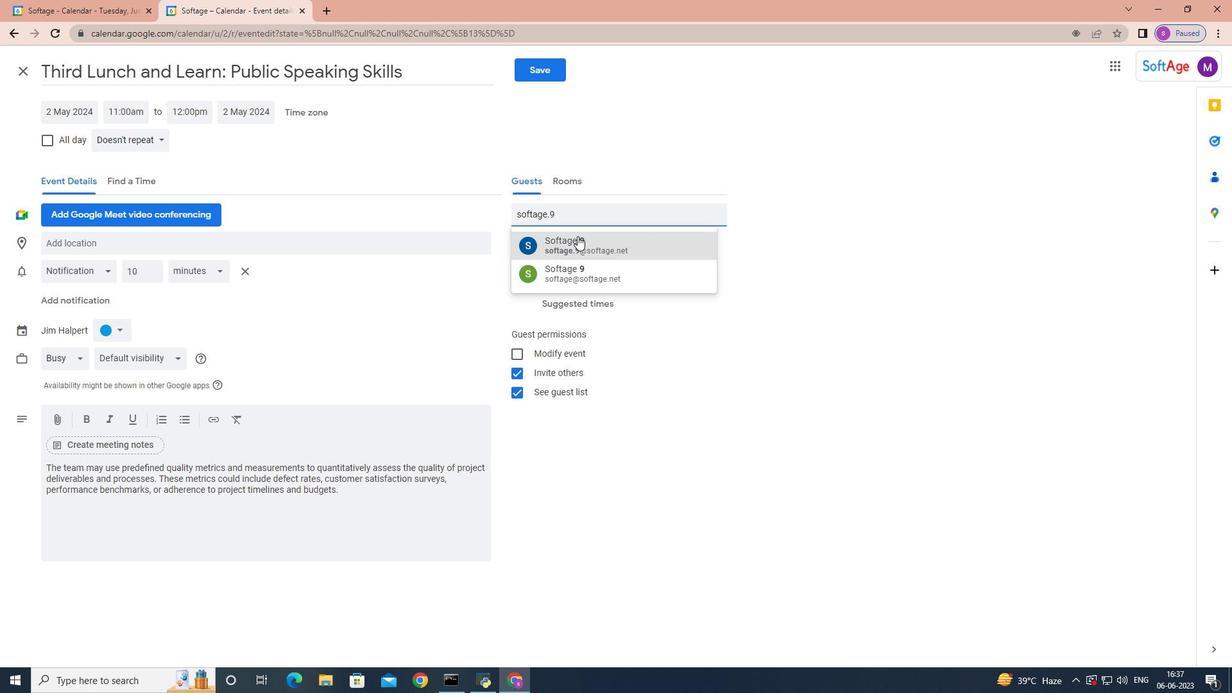 
Action: Mouse moved to (158, 136)
Screenshot: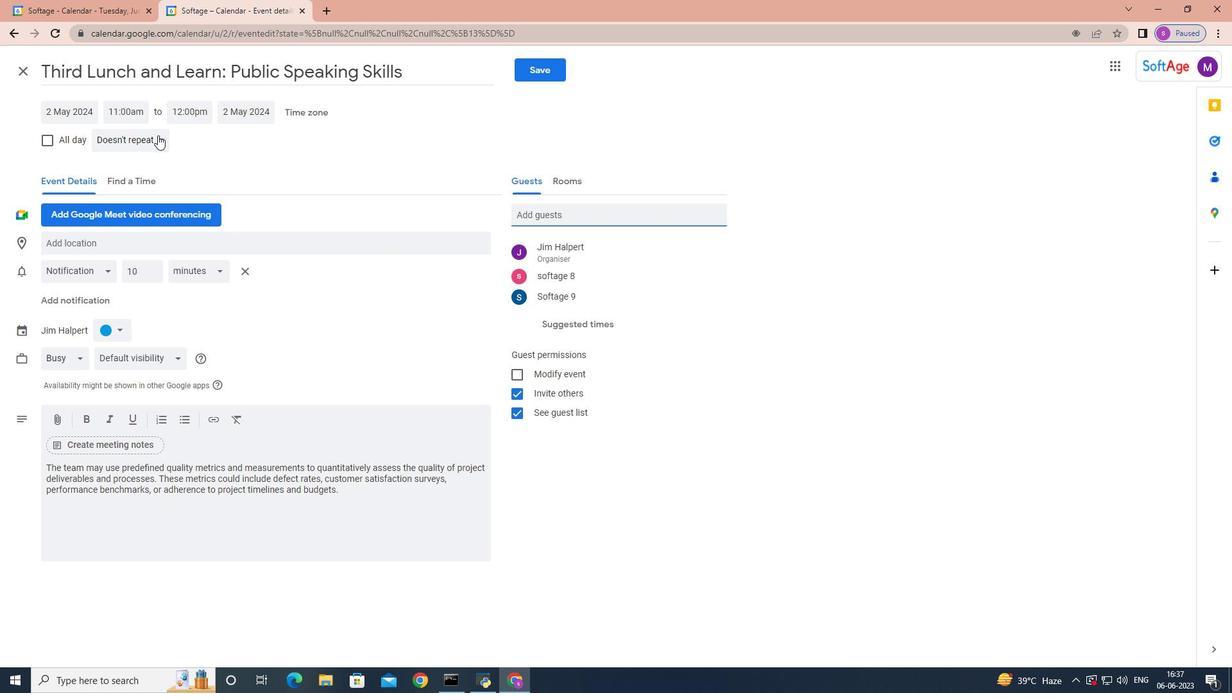 
Action: Mouse pressed left at (158, 136)
Screenshot: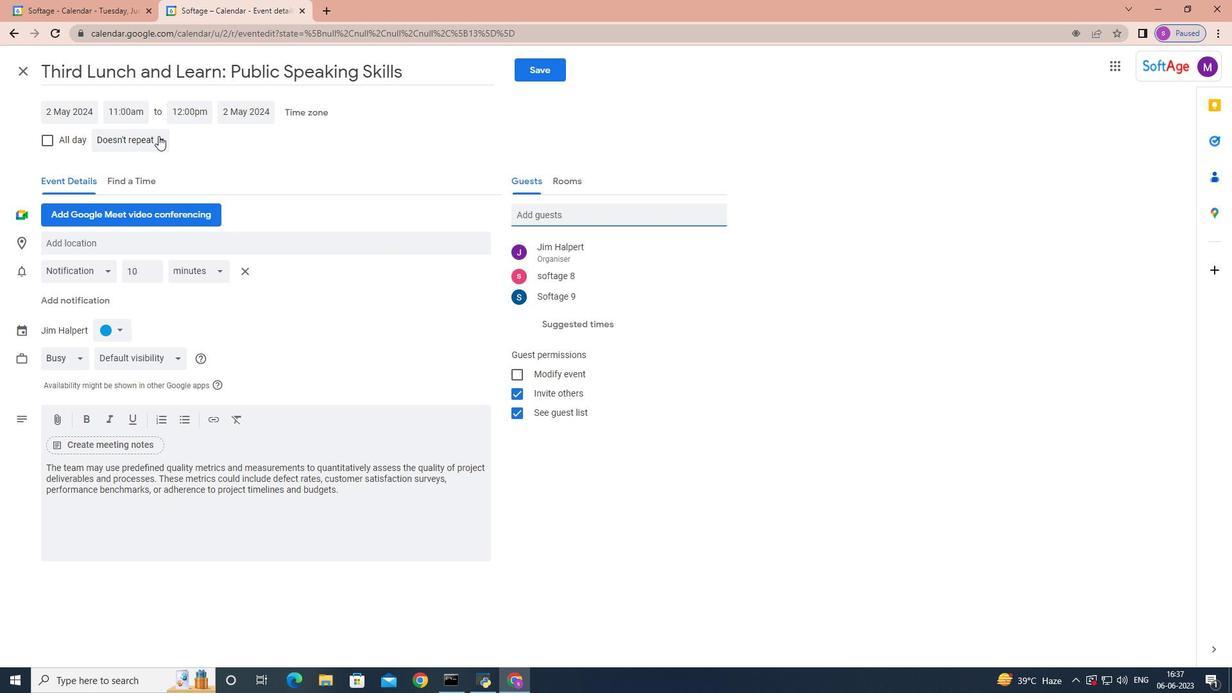 
Action: Mouse moved to (193, 252)
Screenshot: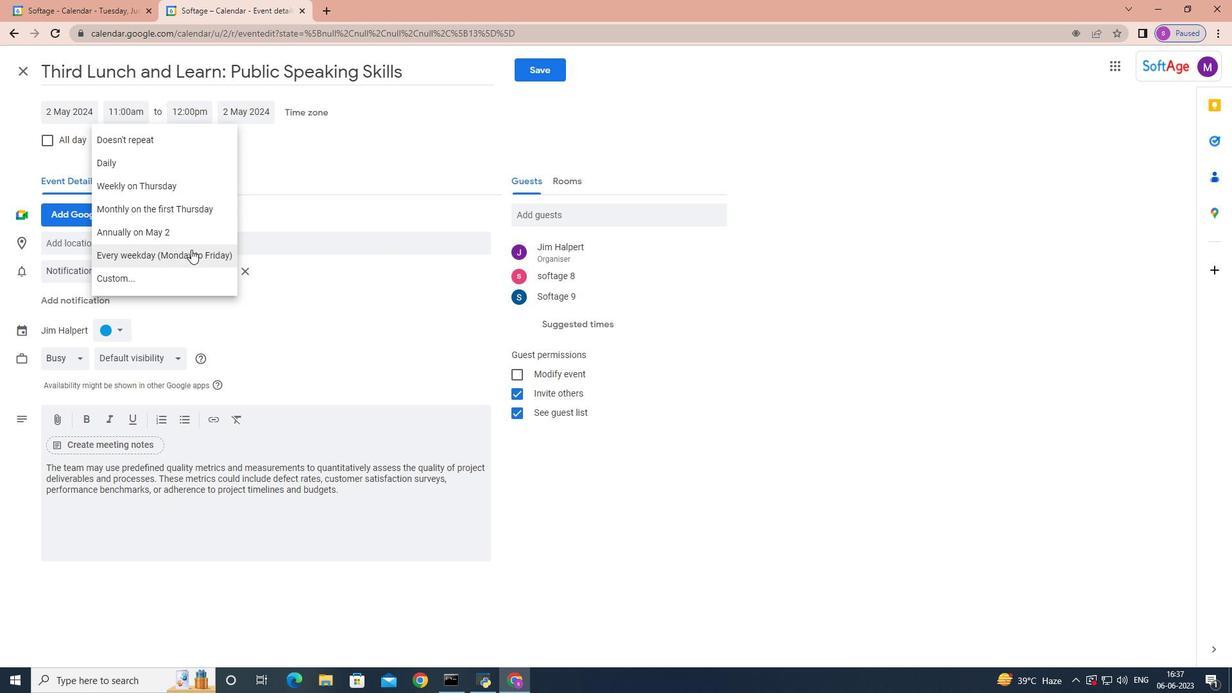 
Action: Mouse pressed left at (193, 252)
Screenshot: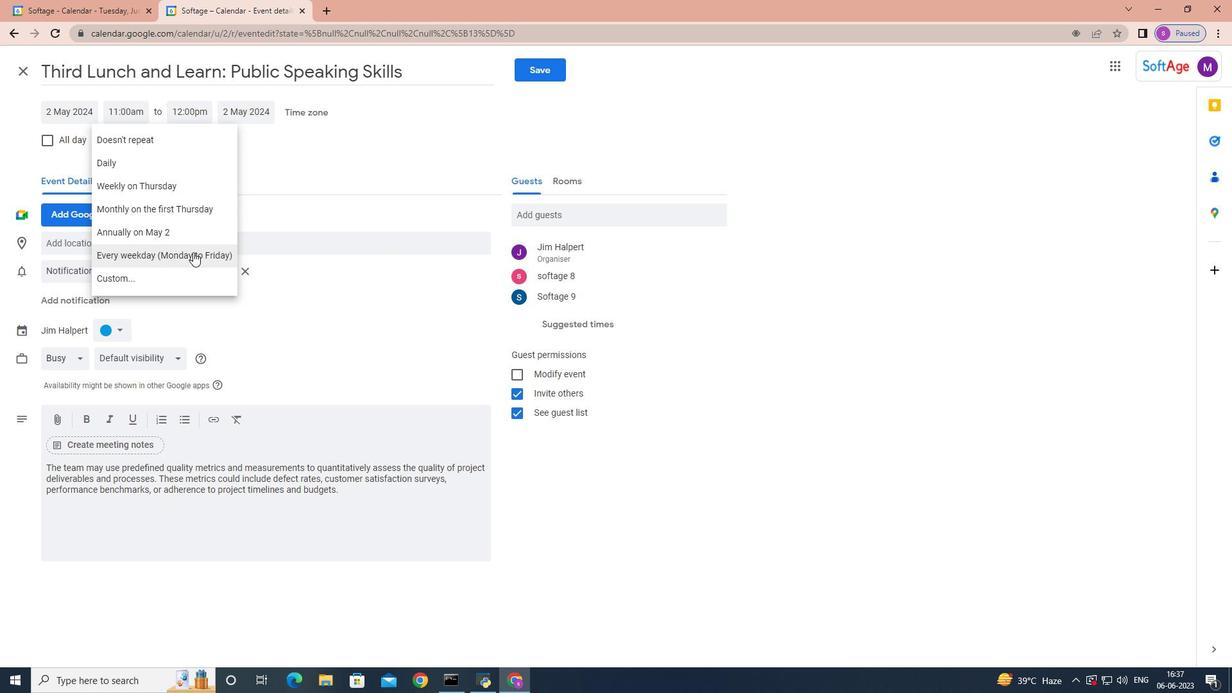 
Action: Mouse moved to (553, 66)
Screenshot: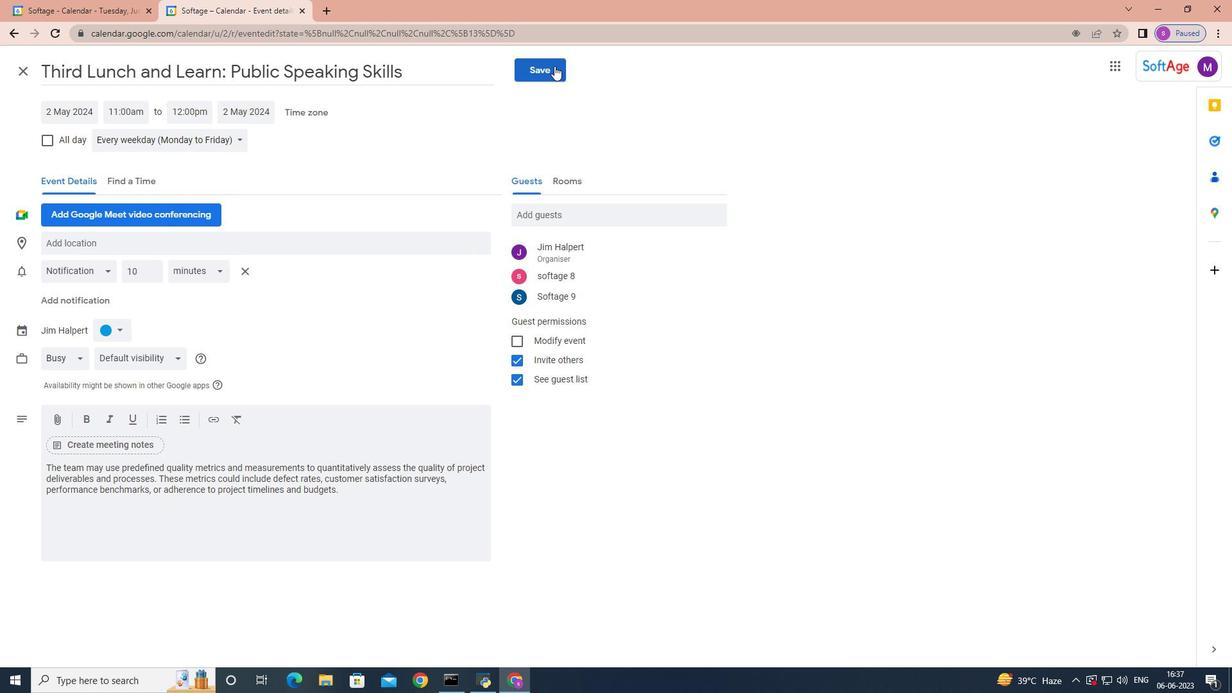 
Action: Mouse pressed left at (553, 66)
Screenshot: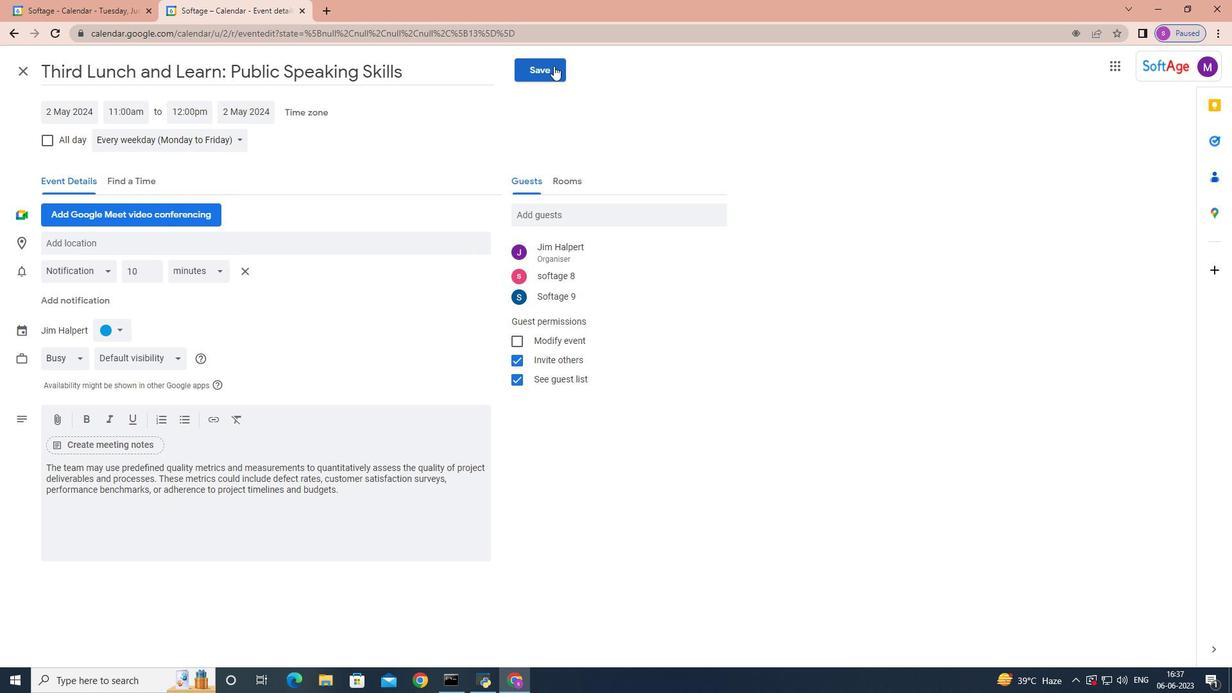 
Action: Mouse moved to (737, 386)
Screenshot: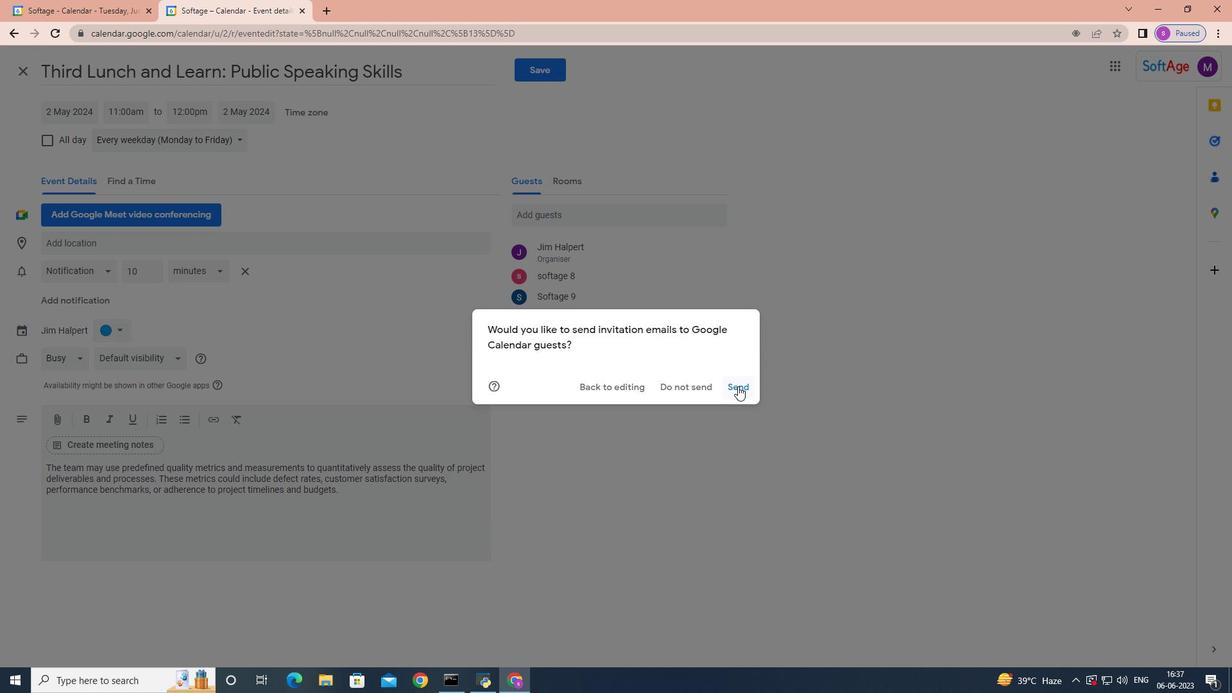 
Action: Mouse pressed left at (737, 386)
Screenshot: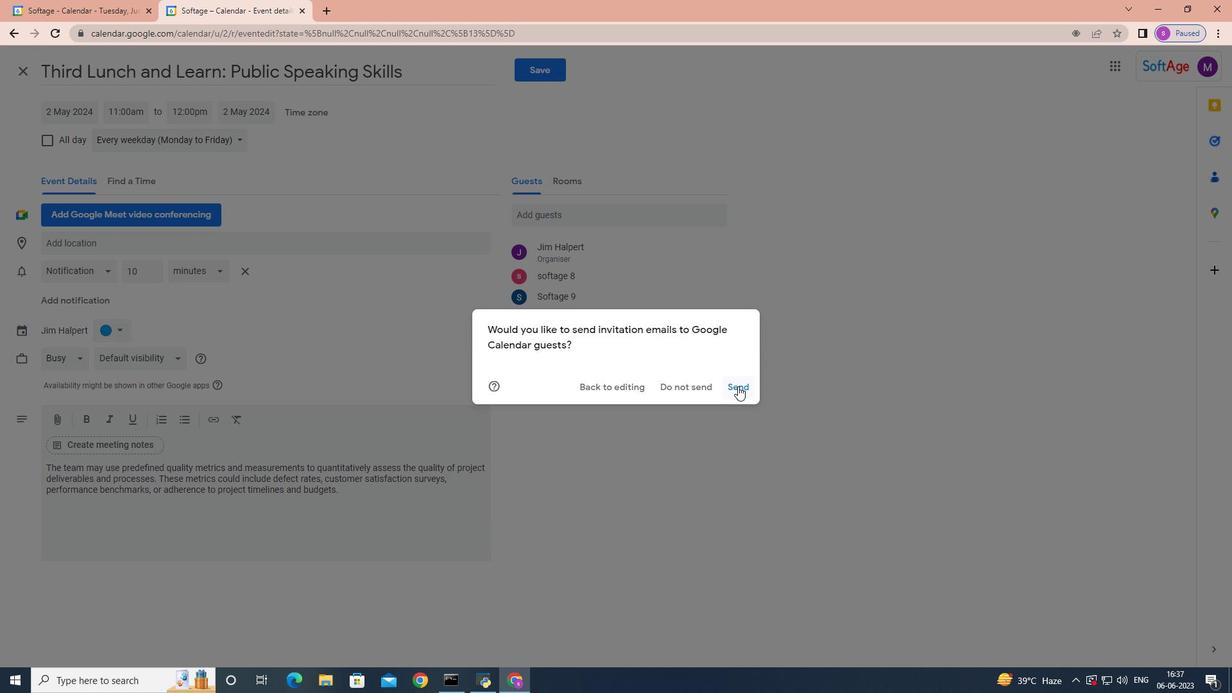 
